 Task: Create a due date automation trigger when advanced on, 2 days after a card is due add fields with custom field "Resume" set to a date between 1 and 7 days ago at 11:00 AM.
Action: Mouse moved to (954, 473)
Screenshot: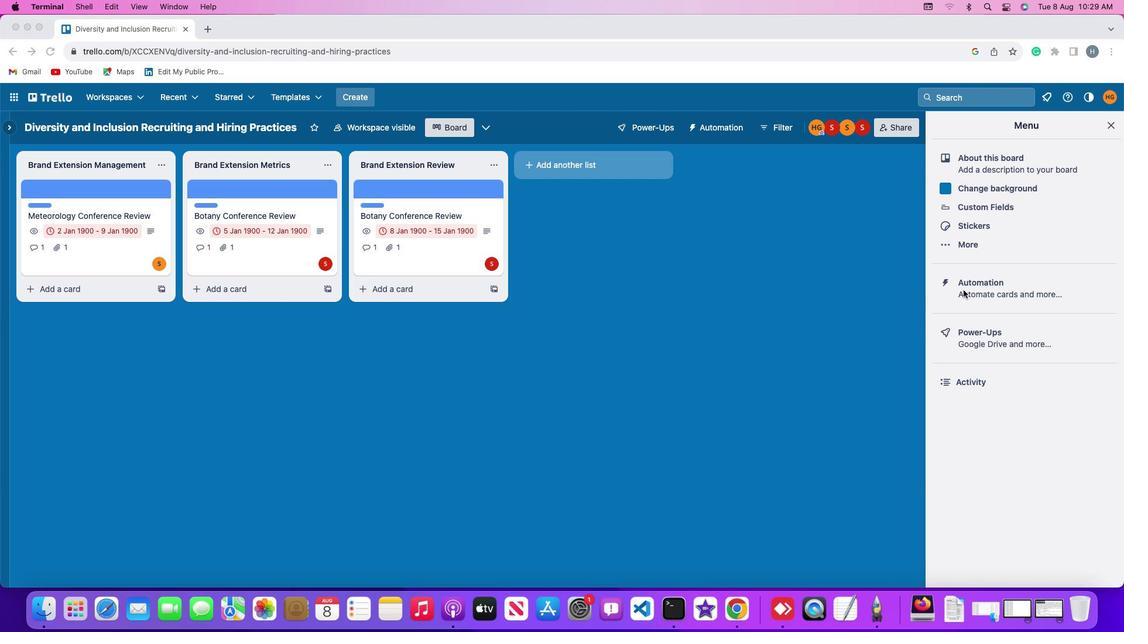 
Action: Mouse pressed left at (954, 473)
Screenshot: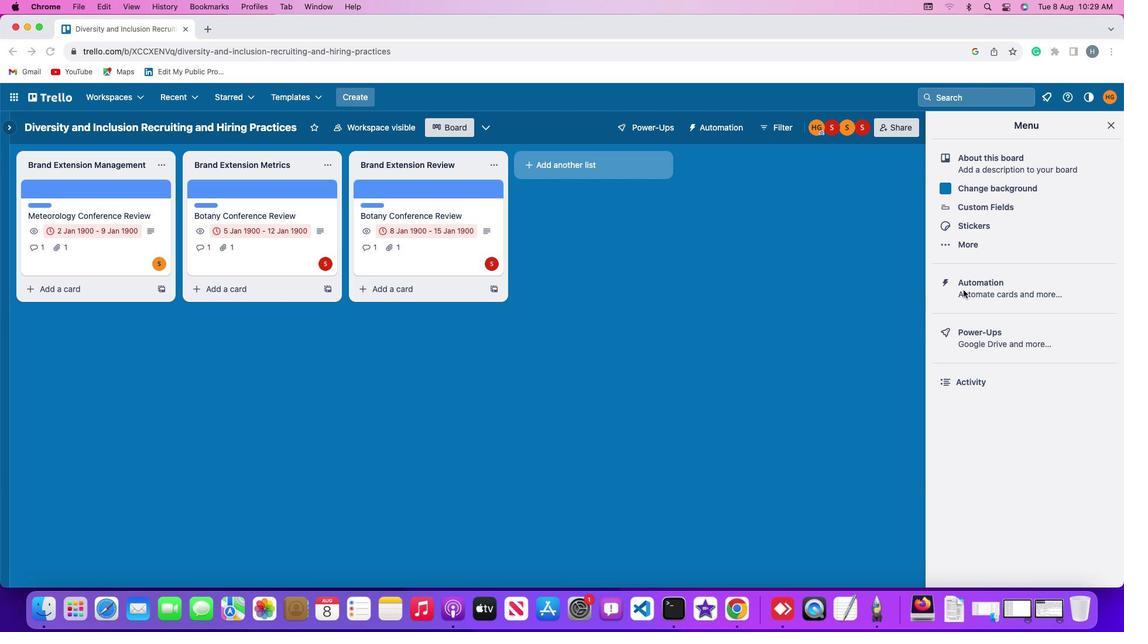 
Action: Mouse pressed left at (954, 473)
Screenshot: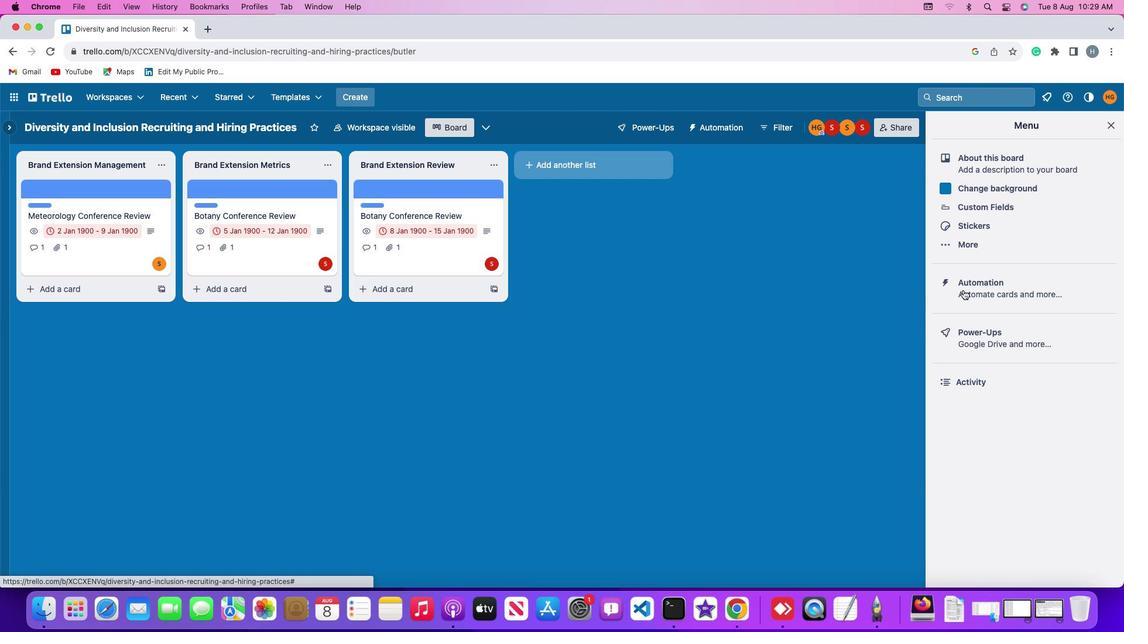 
Action: Mouse moved to (94, 472)
Screenshot: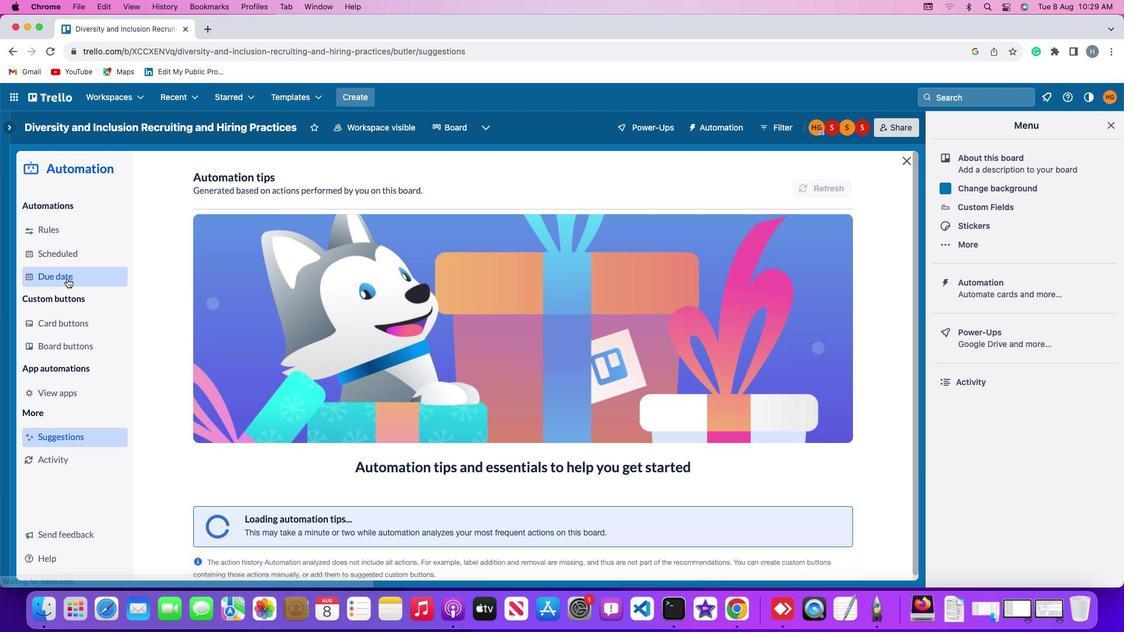 
Action: Mouse pressed left at (94, 472)
Screenshot: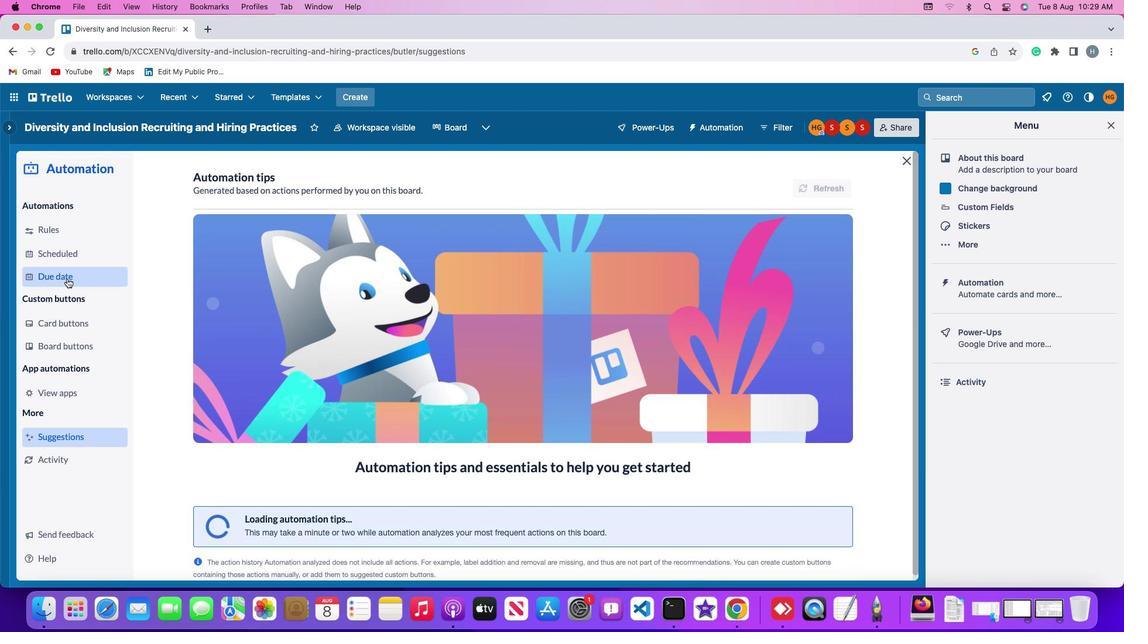 
Action: Mouse moved to (785, 464)
Screenshot: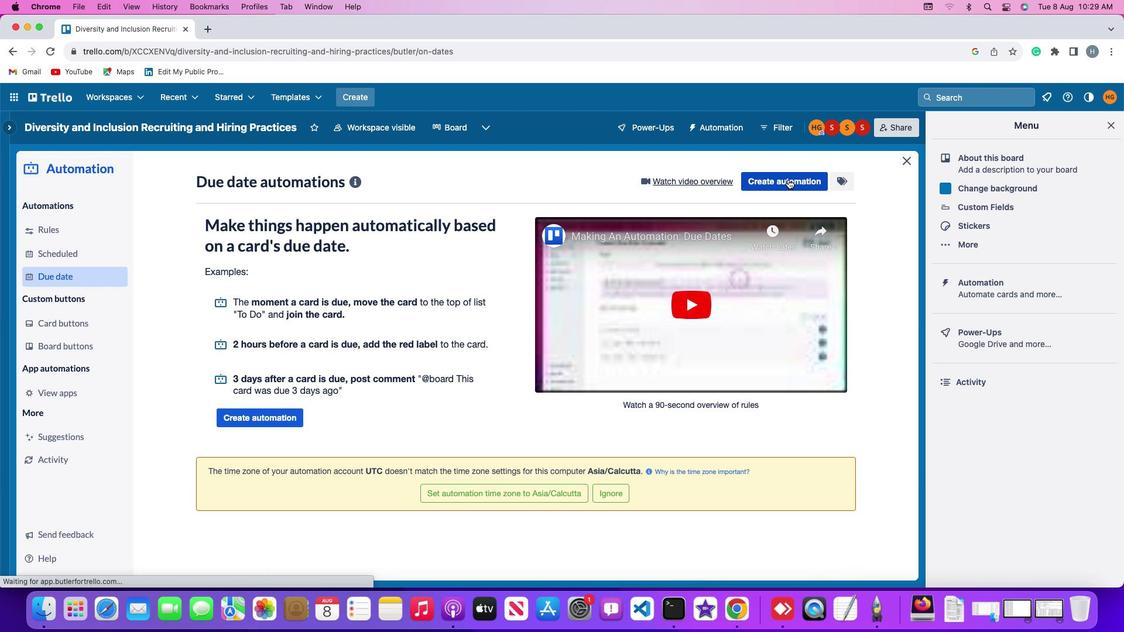 
Action: Mouse pressed left at (785, 464)
Screenshot: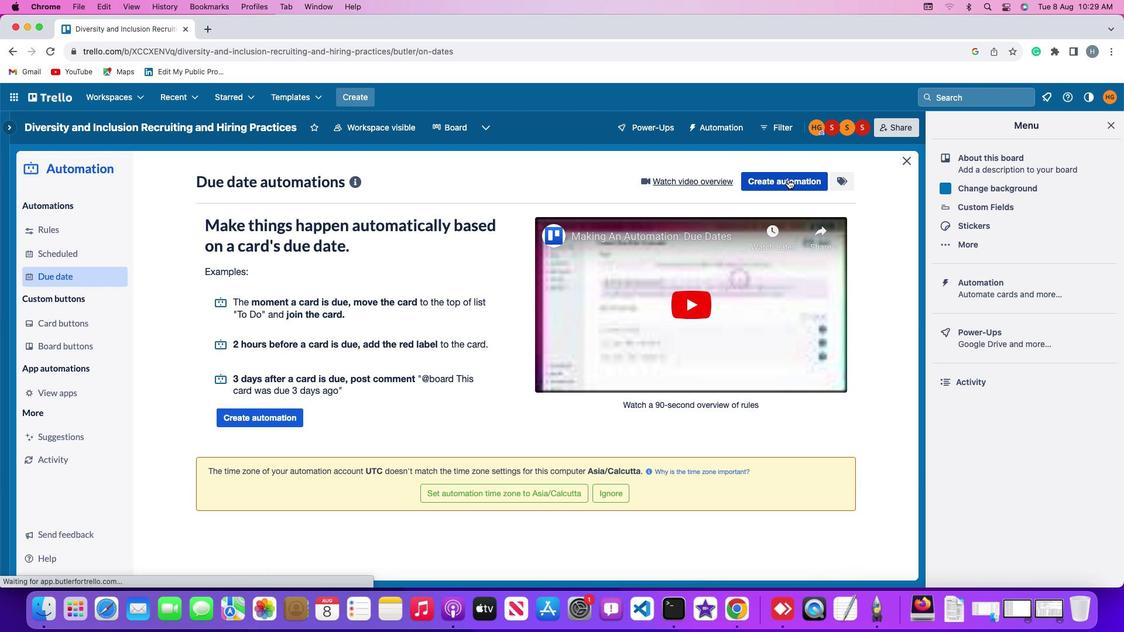 
Action: Mouse moved to (395, 473)
Screenshot: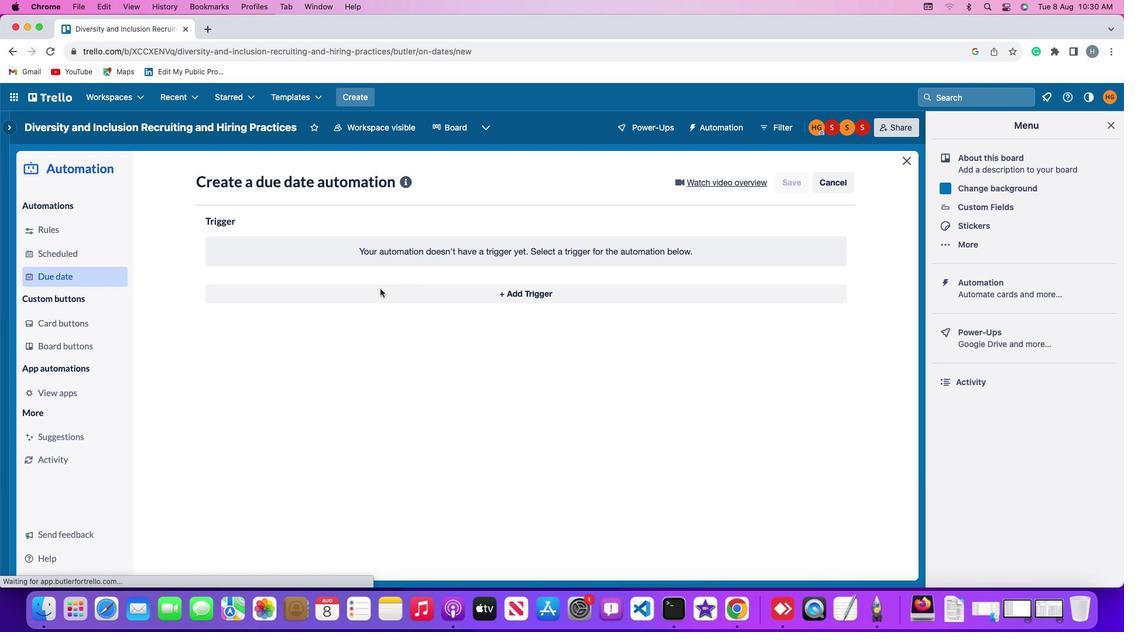 
Action: Mouse pressed left at (395, 473)
Screenshot: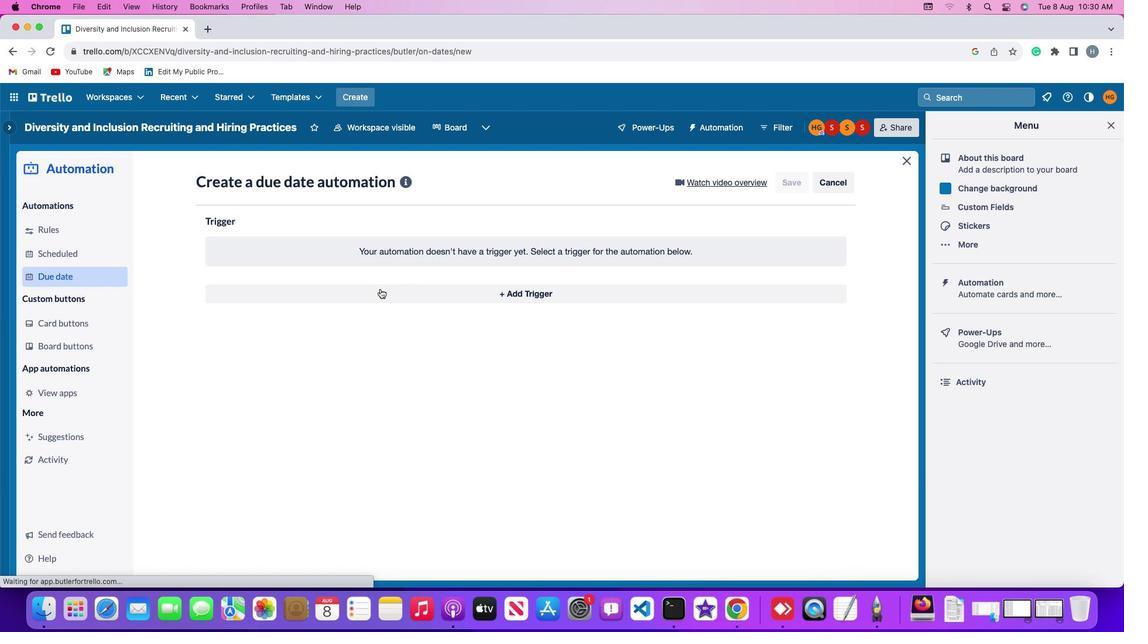 
Action: Mouse moved to (251, 487)
Screenshot: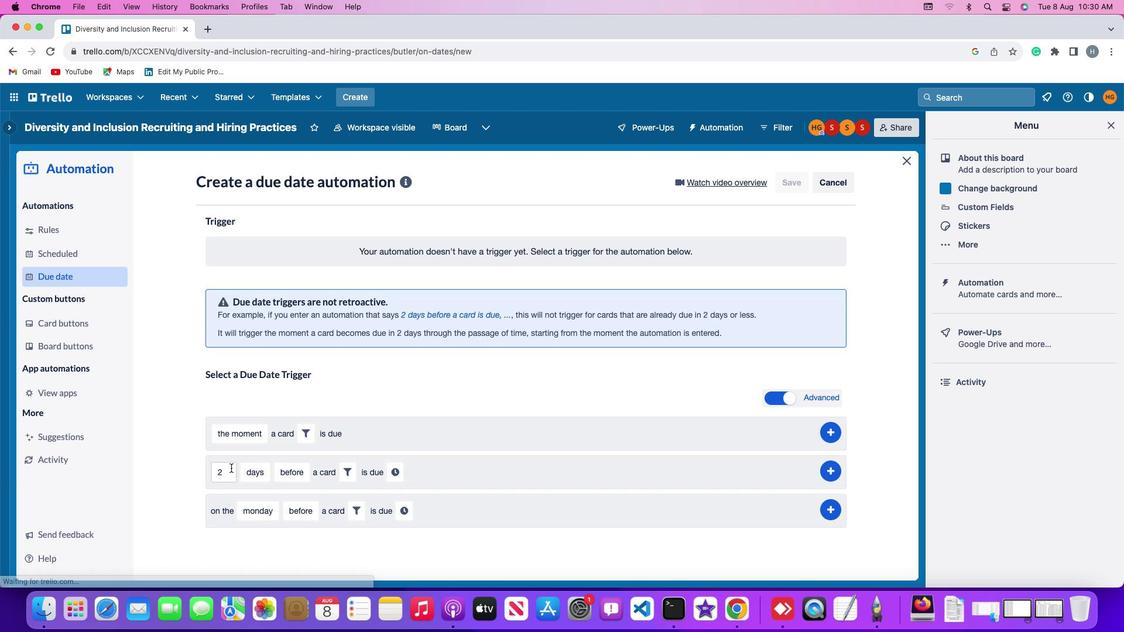 
Action: Mouse pressed left at (251, 487)
Screenshot: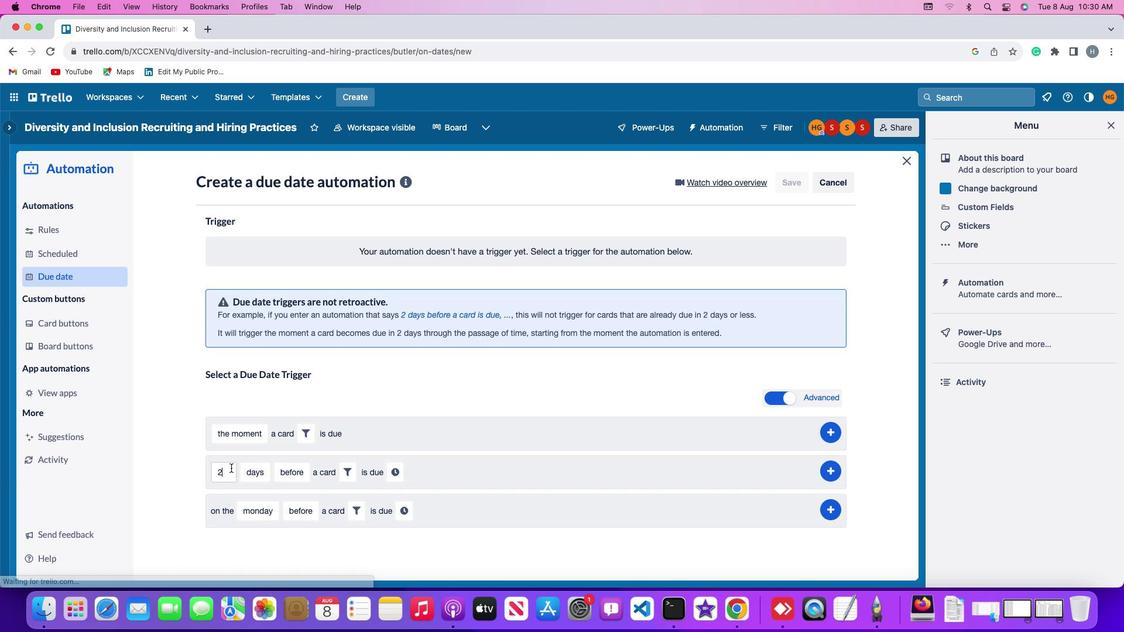 
Action: Mouse moved to (252, 487)
Screenshot: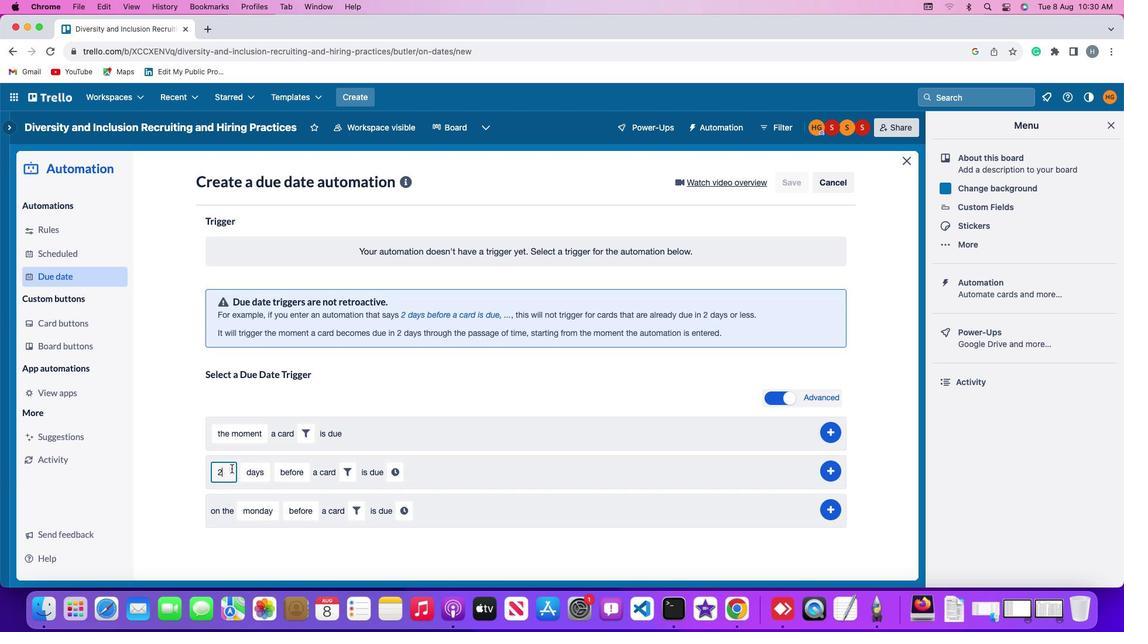 
Action: Key pressed Key.backspace
Screenshot: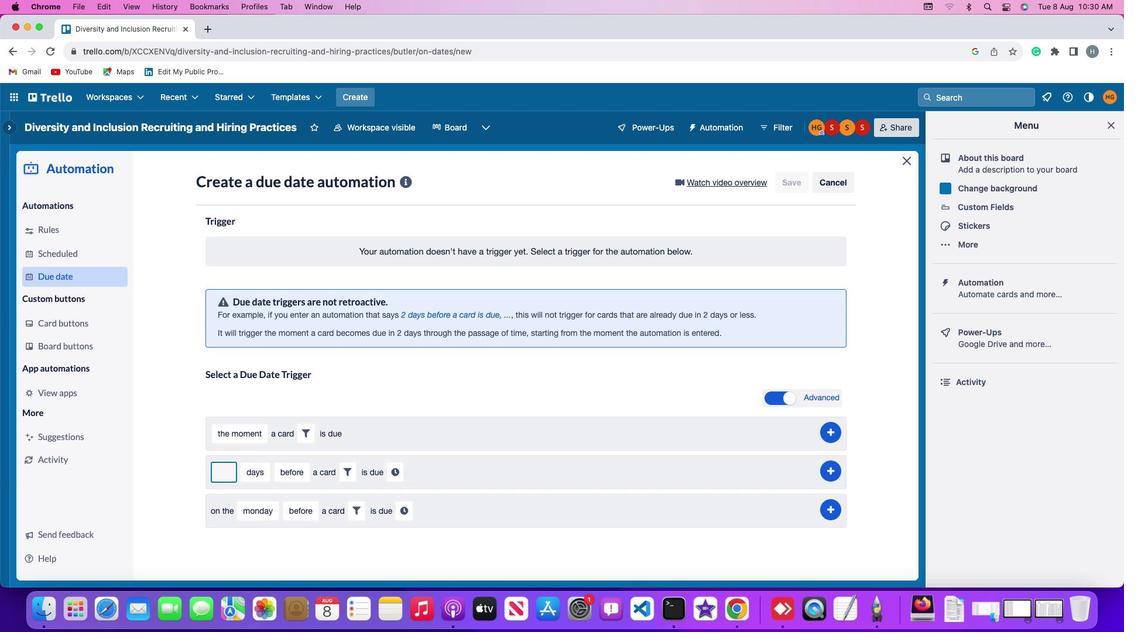 
Action: Mouse moved to (252, 487)
Screenshot: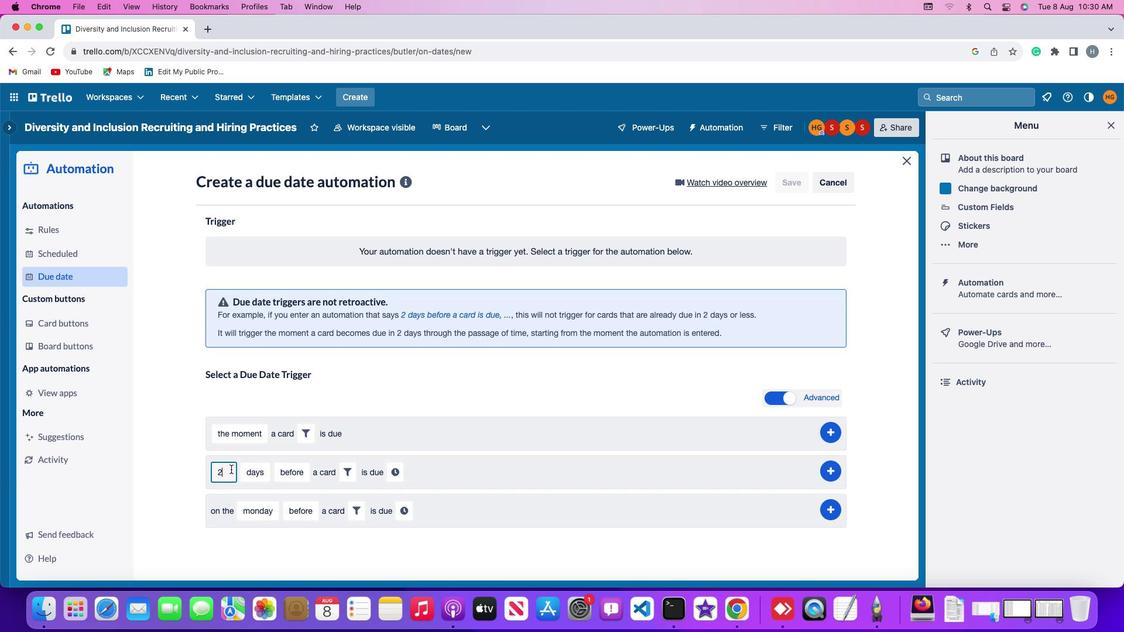 
Action: Key pressed '2'
Screenshot: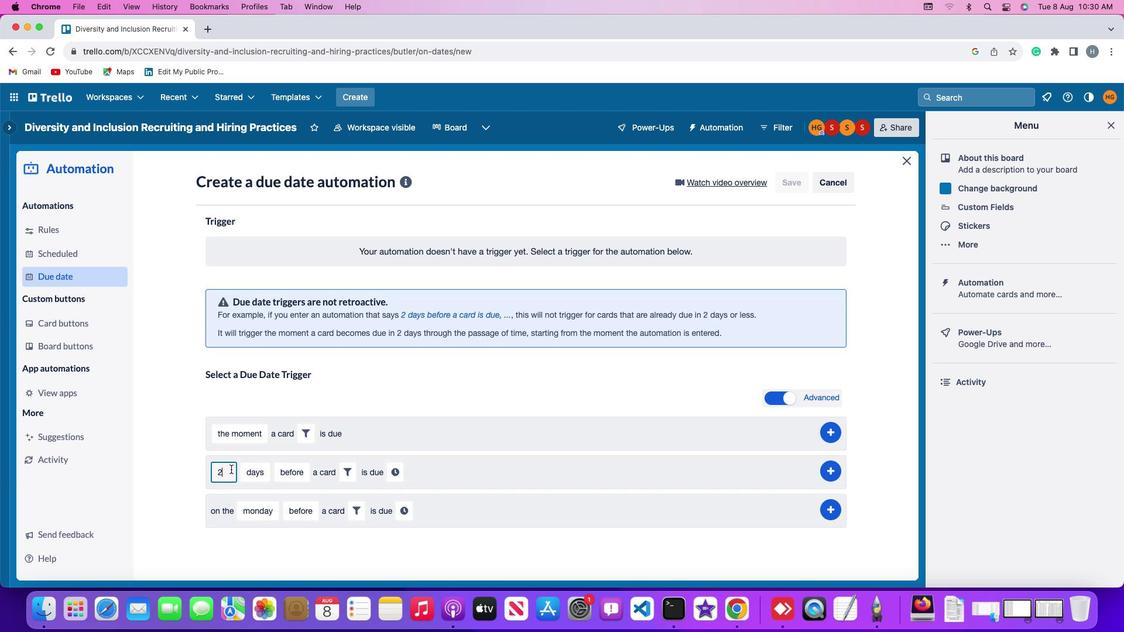 
Action: Mouse moved to (284, 487)
Screenshot: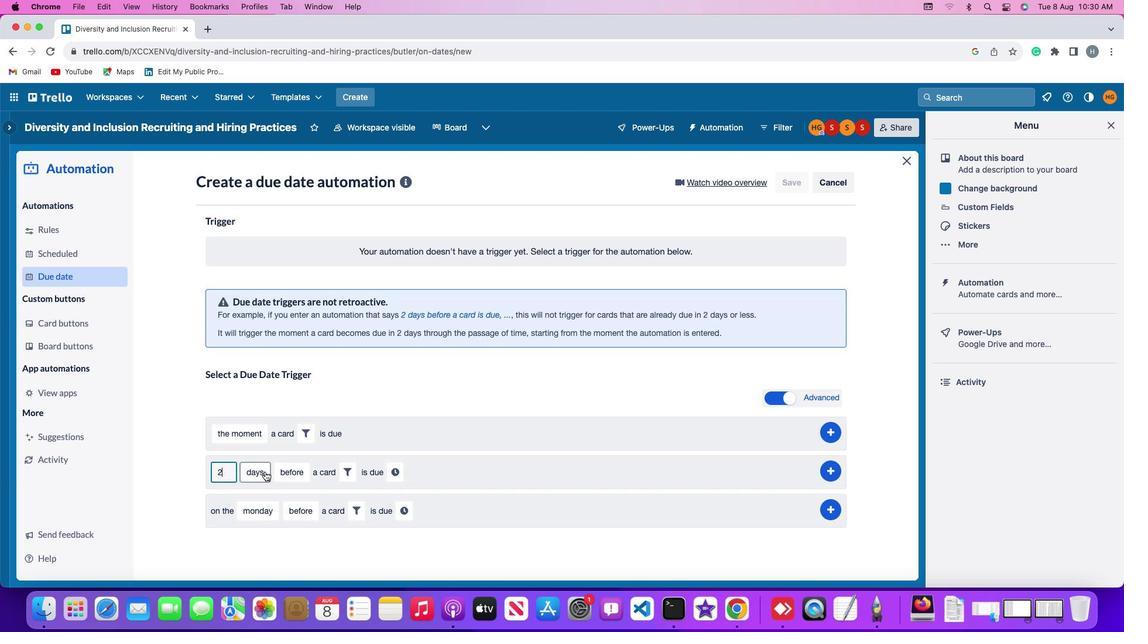 
Action: Mouse pressed left at (284, 487)
Screenshot: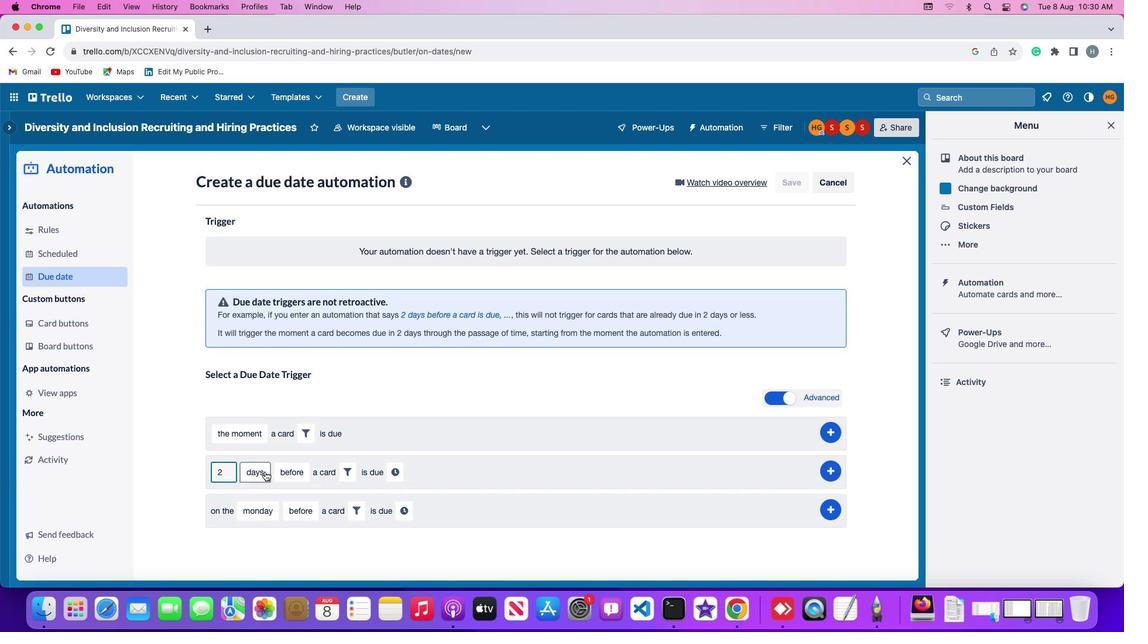 
Action: Mouse moved to (281, 489)
Screenshot: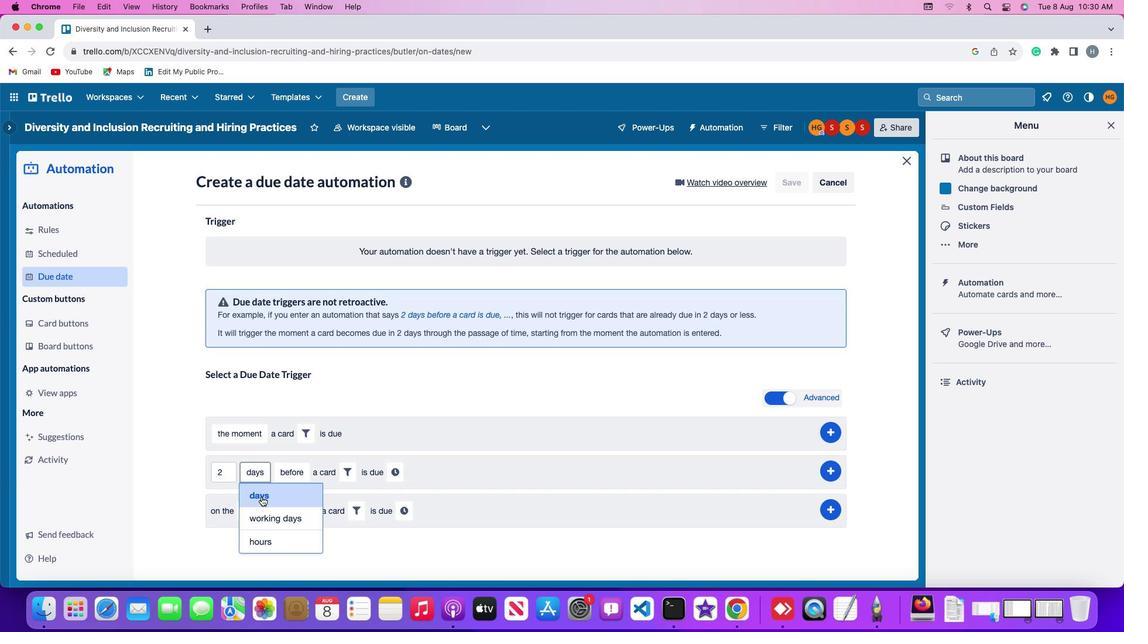 
Action: Mouse pressed left at (281, 489)
Screenshot: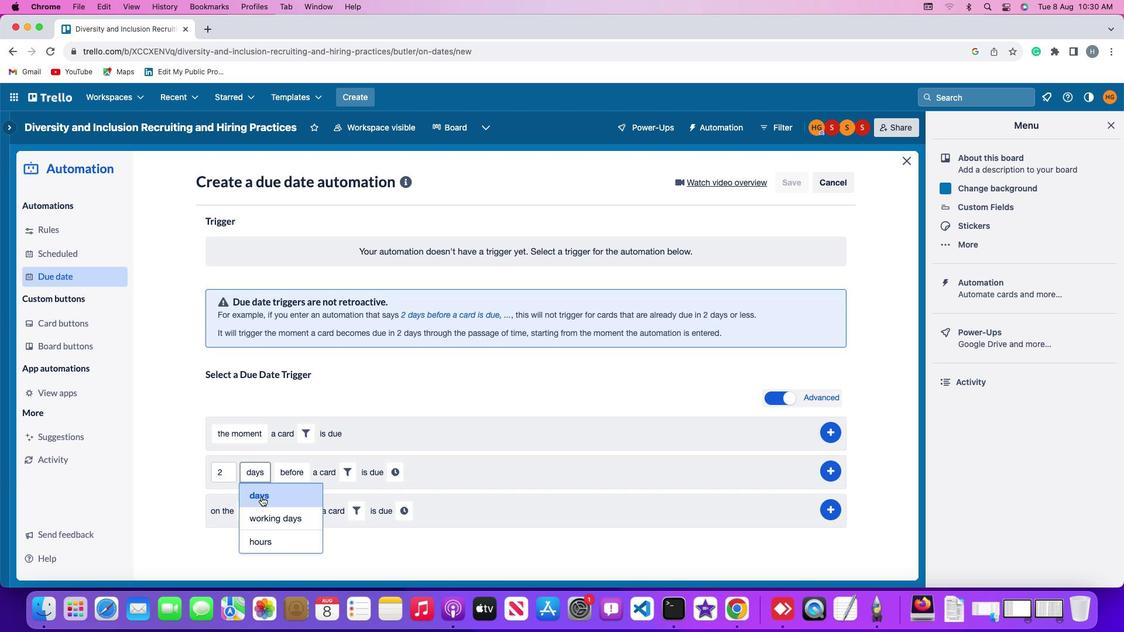 
Action: Mouse moved to (306, 488)
Screenshot: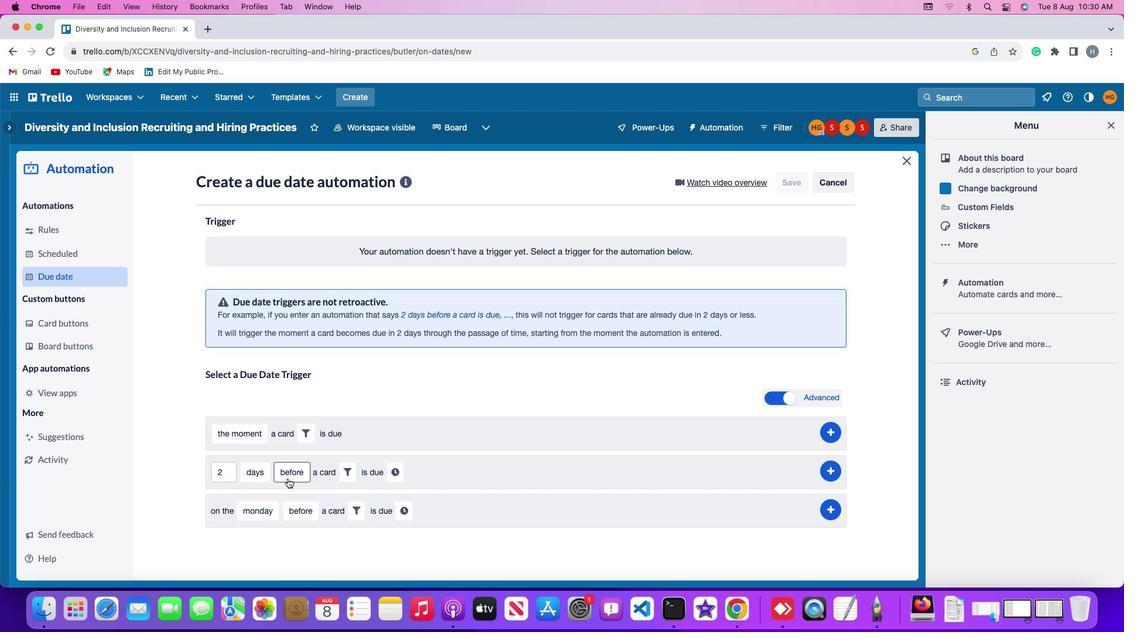 
Action: Mouse pressed left at (306, 488)
Screenshot: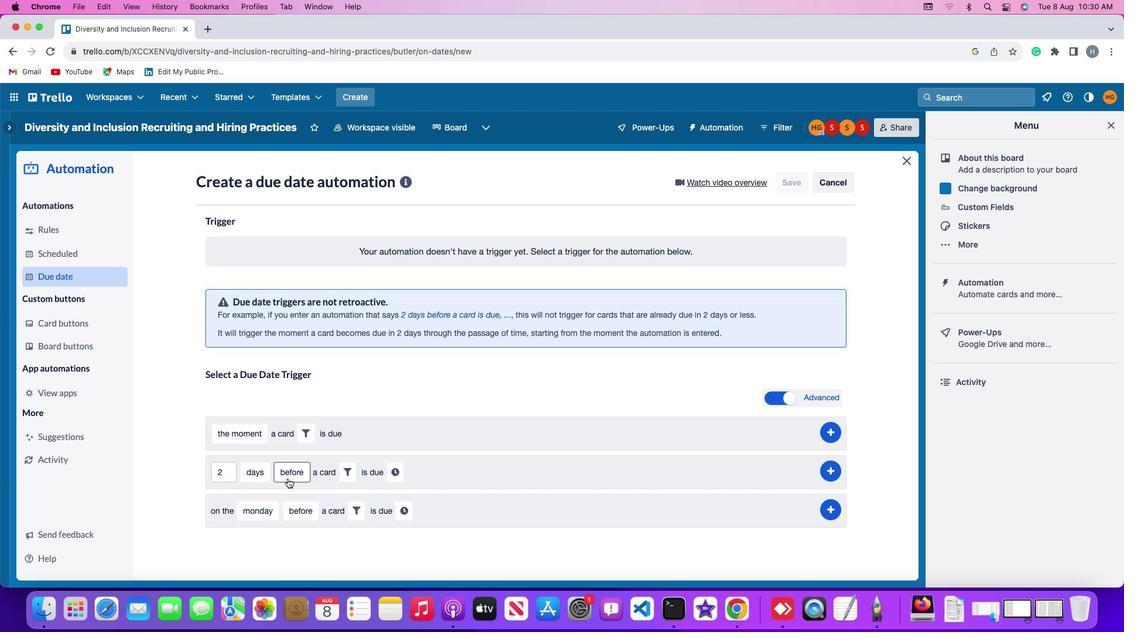 
Action: Mouse moved to (313, 491)
Screenshot: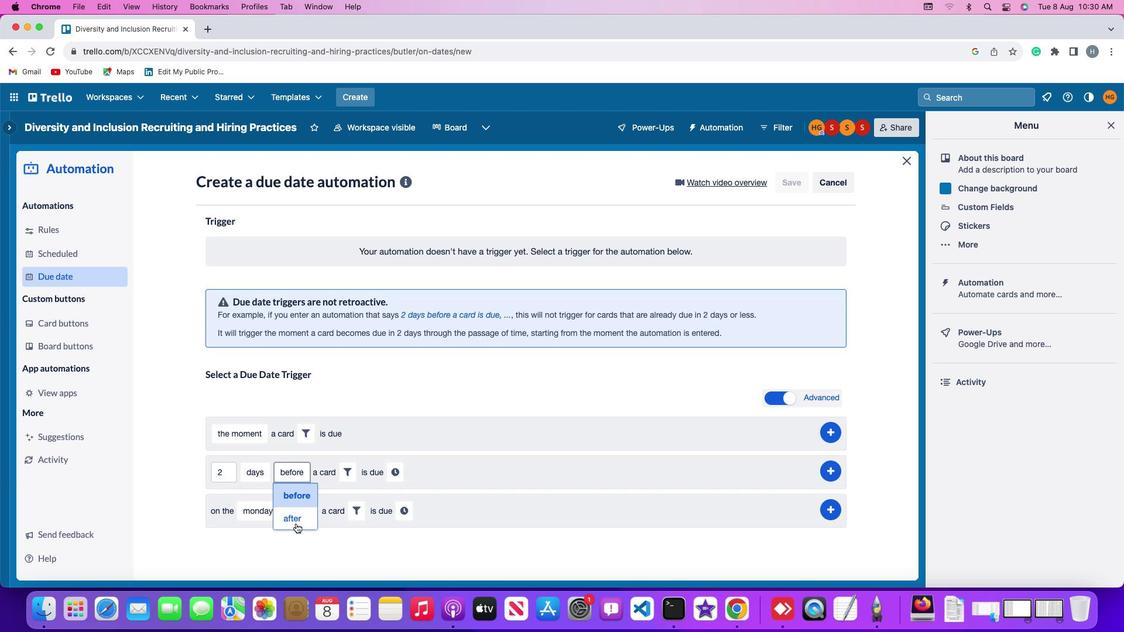
Action: Mouse pressed left at (313, 491)
Screenshot: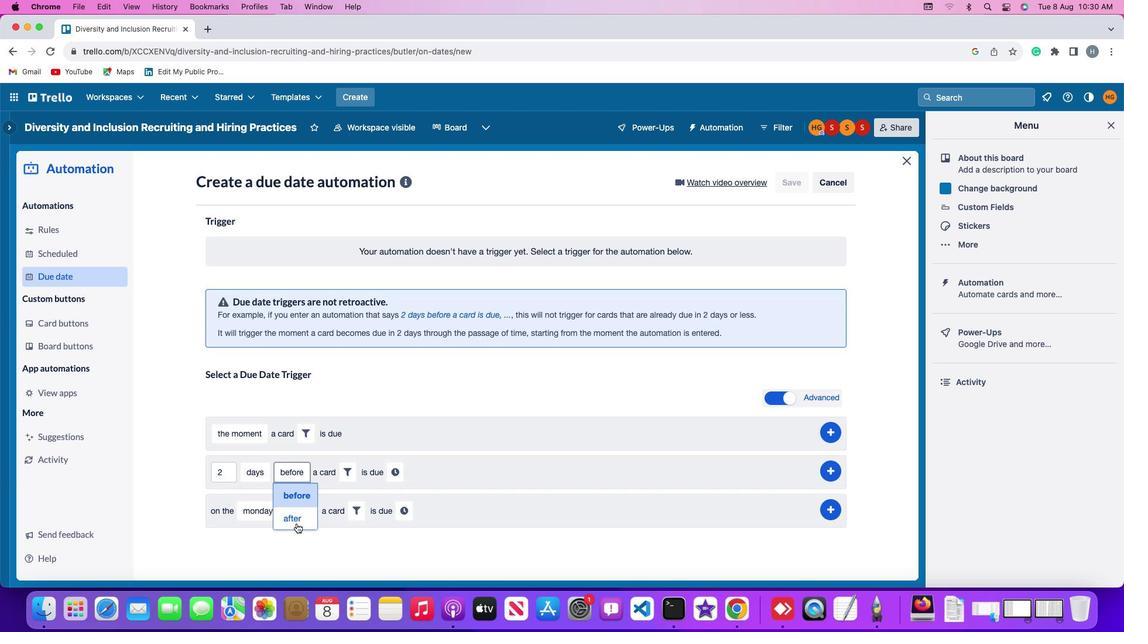 
Action: Mouse moved to (356, 487)
Screenshot: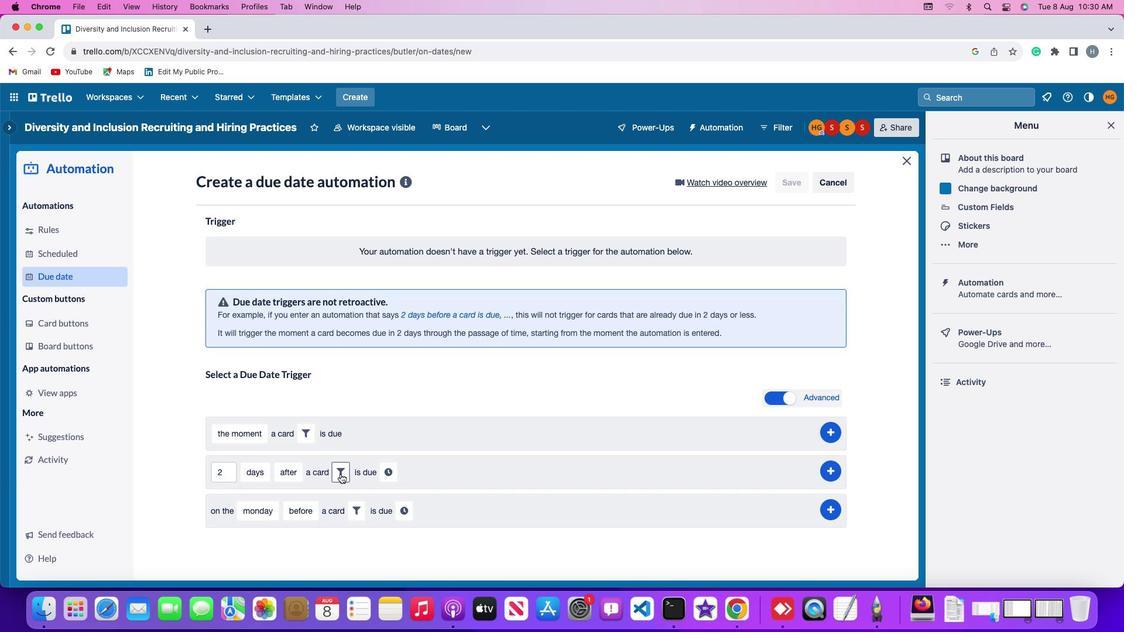 
Action: Mouse pressed left at (356, 487)
Screenshot: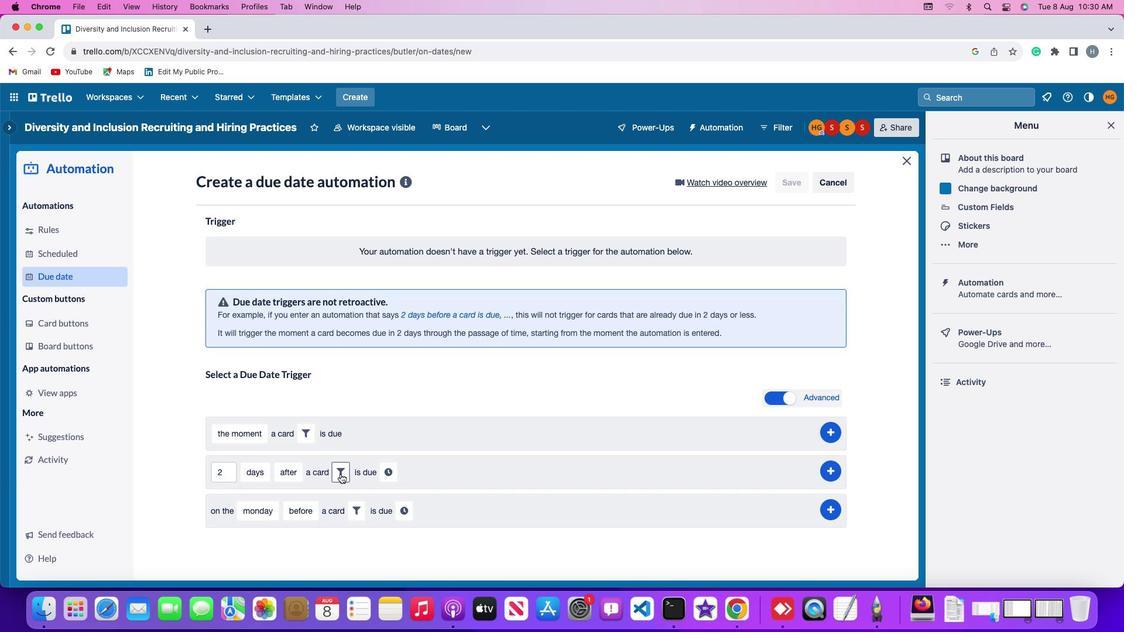 
Action: Mouse moved to (536, 490)
Screenshot: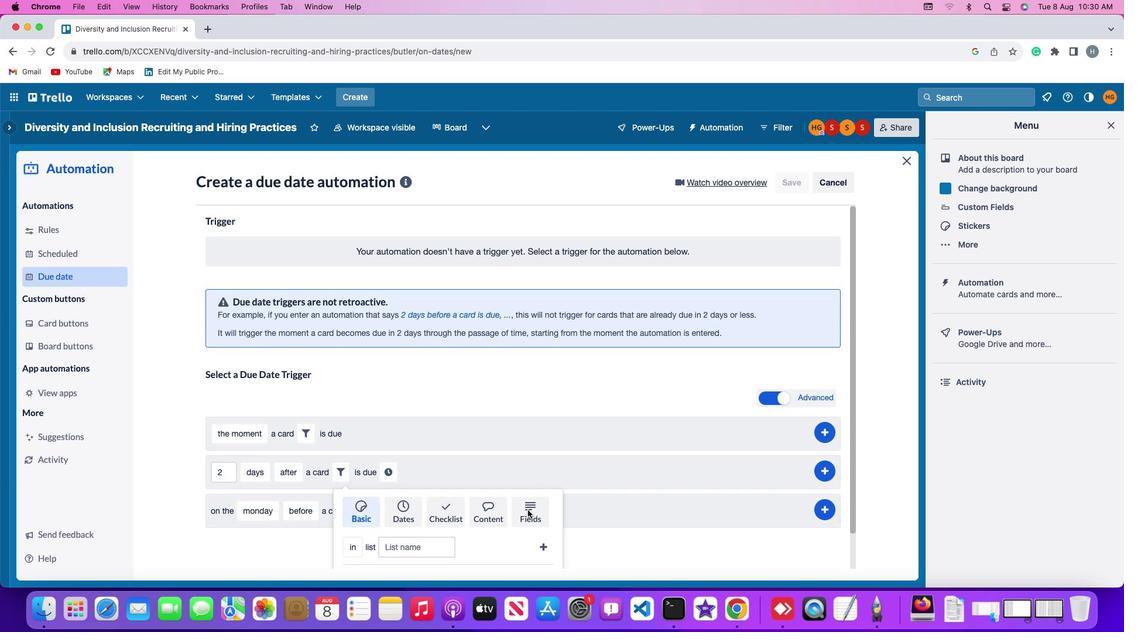 
Action: Mouse pressed left at (536, 490)
Screenshot: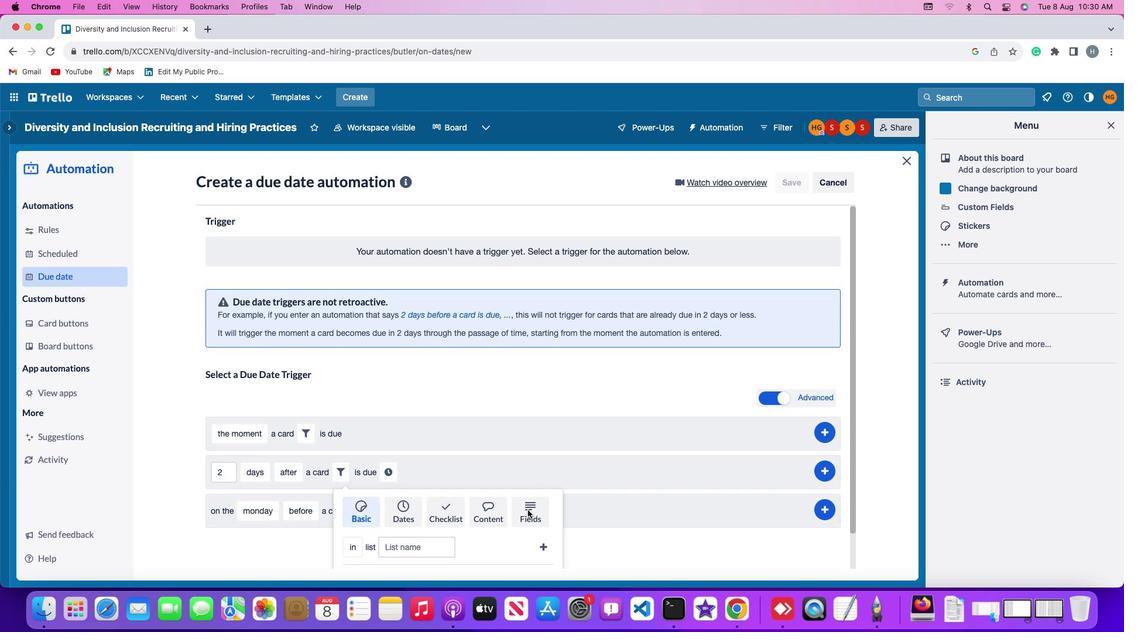 
Action: Mouse moved to (313, 492)
Screenshot: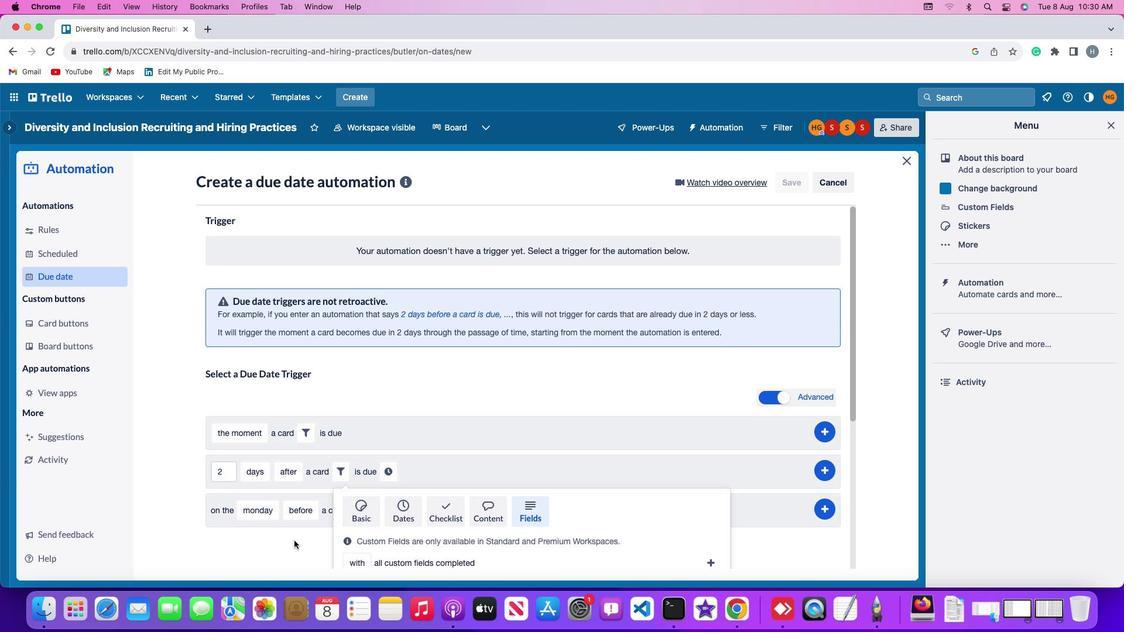 
Action: Mouse scrolled (313, 492) with delta (31, 450)
Screenshot: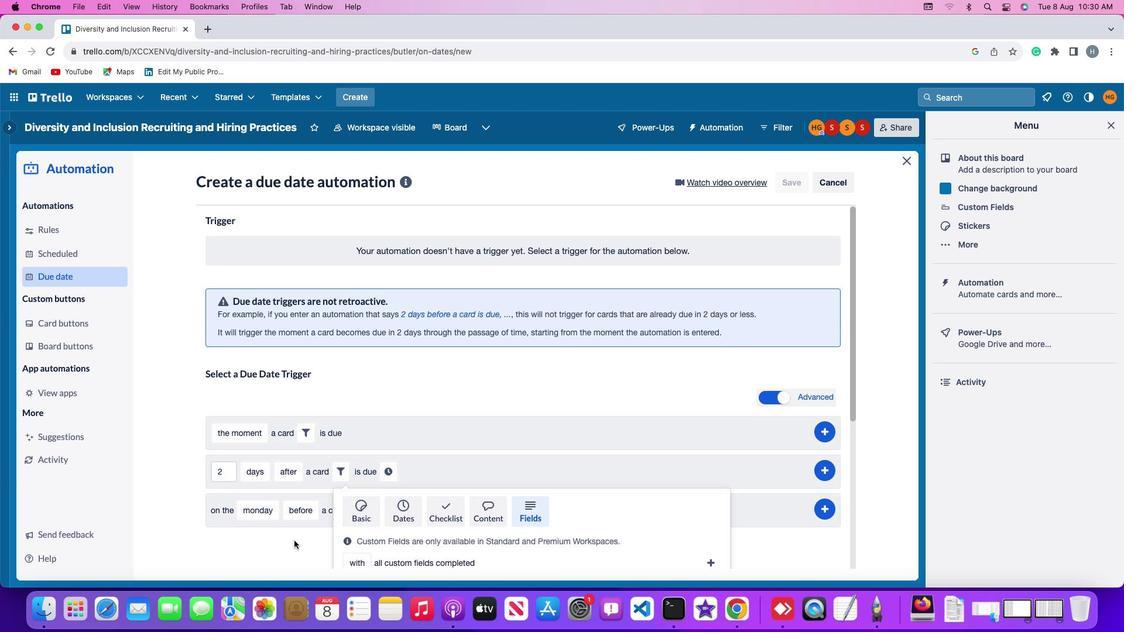 
Action: Mouse moved to (313, 492)
Screenshot: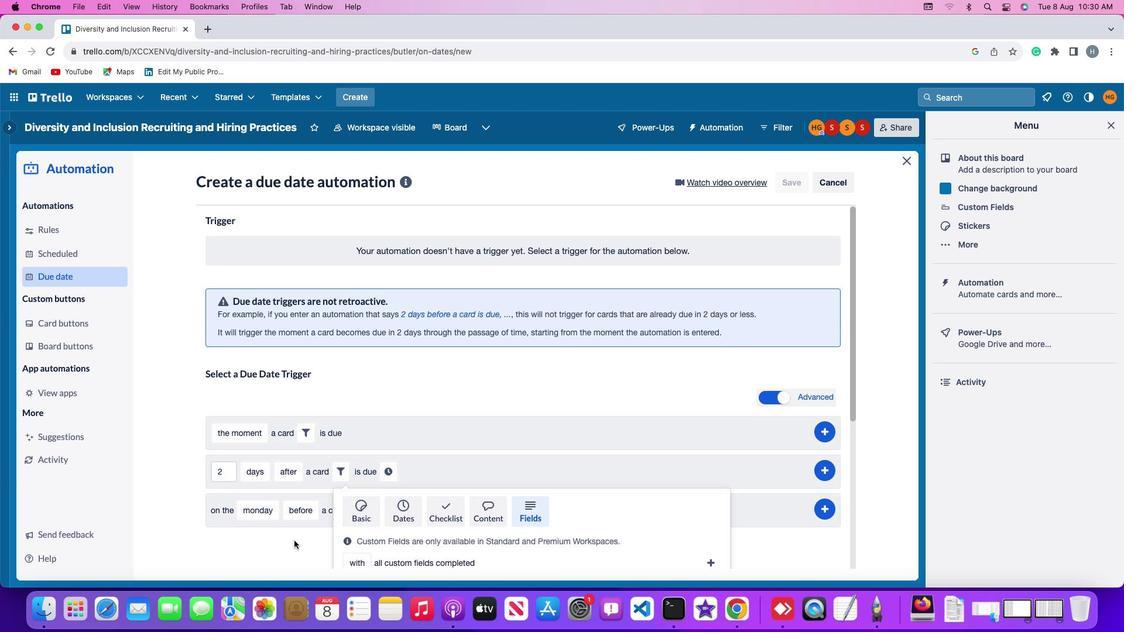 
Action: Mouse scrolled (313, 492) with delta (31, 450)
Screenshot: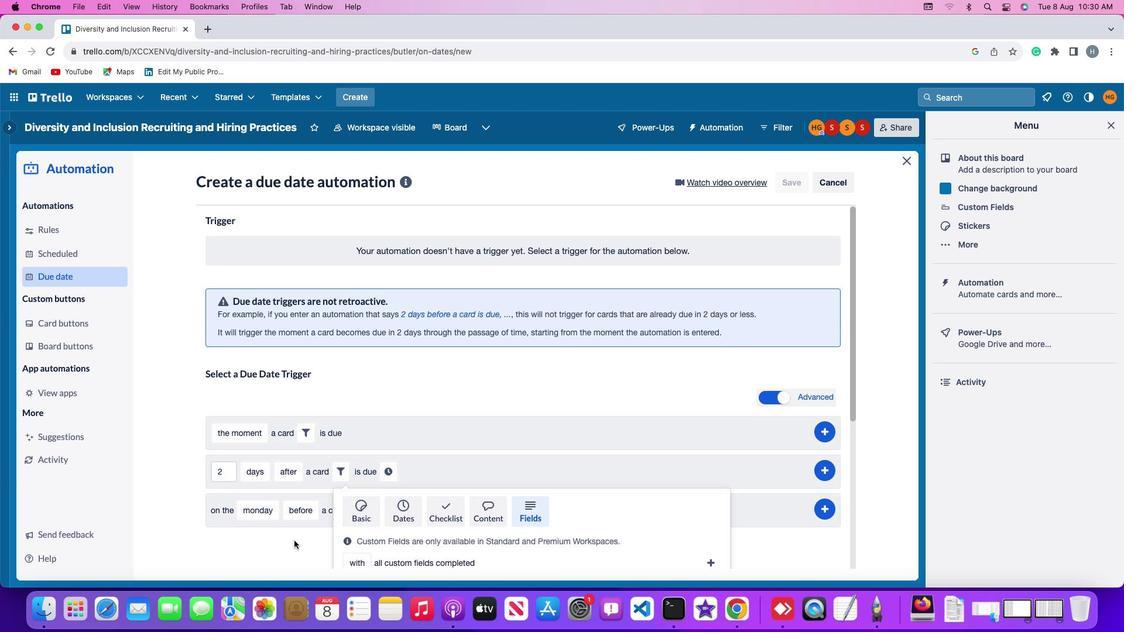 
Action: Mouse moved to (313, 492)
Screenshot: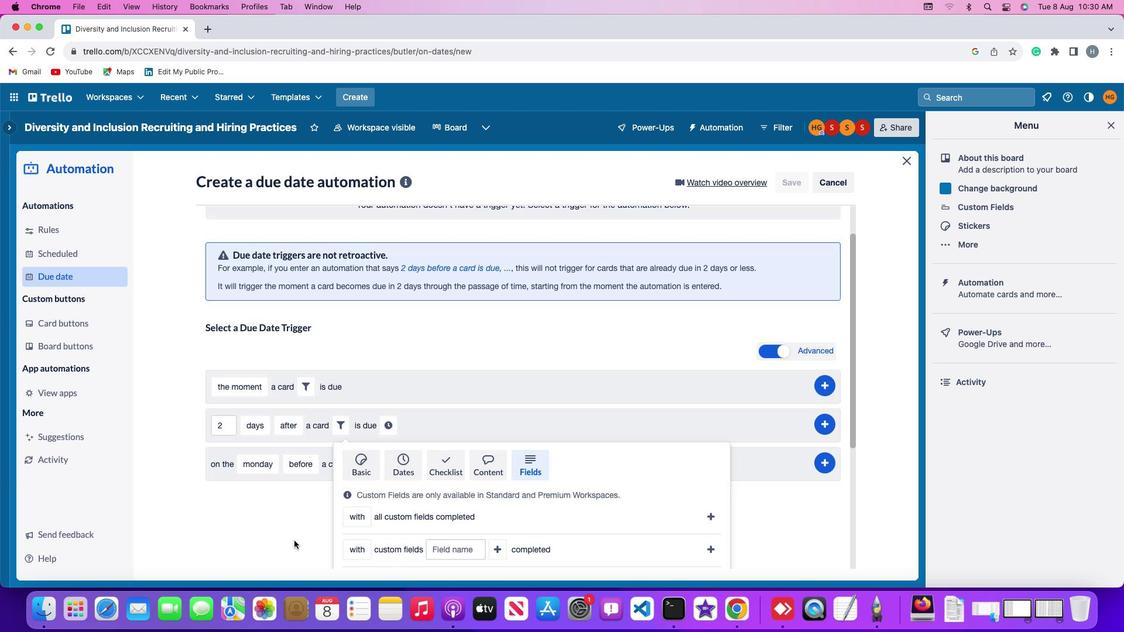 
Action: Mouse scrolled (313, 492) with delta (31, 449)
Screenshot: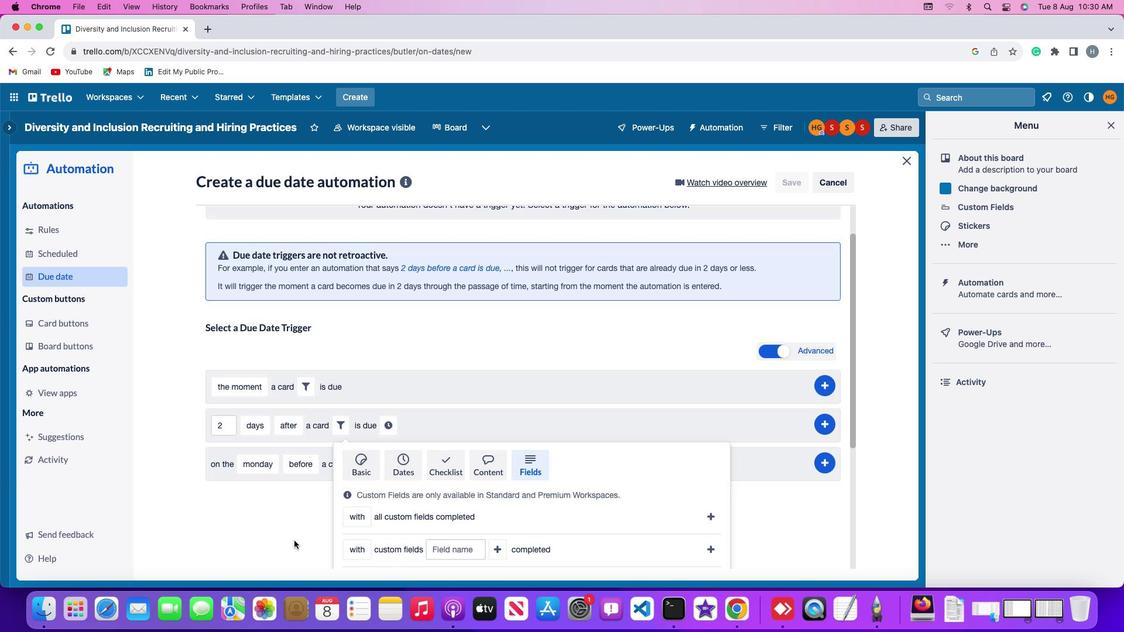 
Action: Mouse scrolled (313, 492) with delta (31, 449)
Screenshot: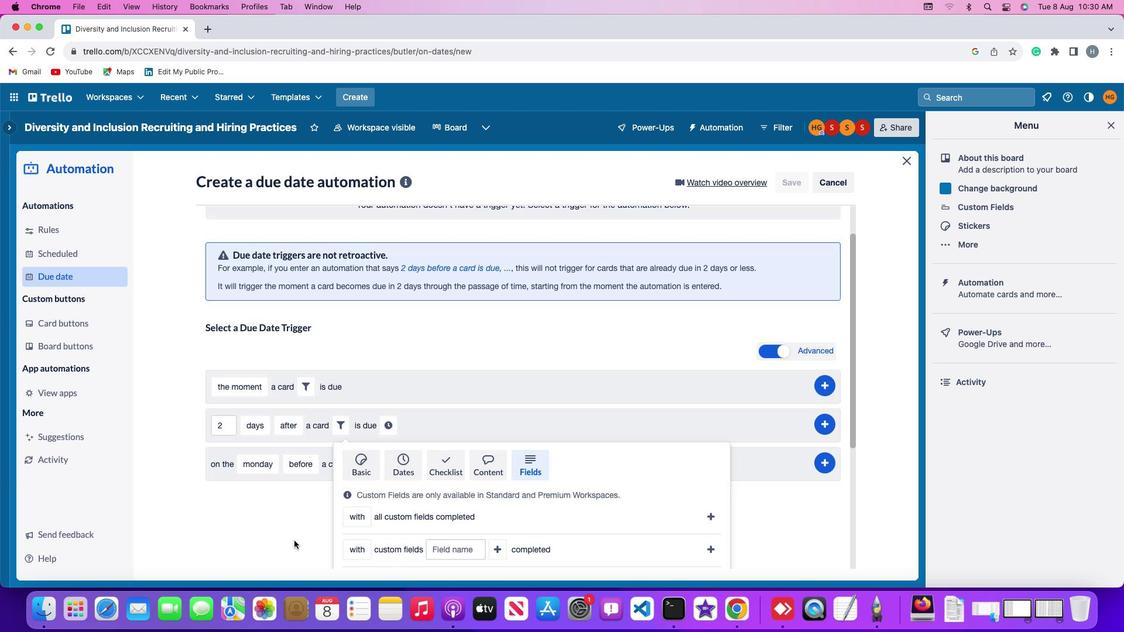 
Action: Mouse scrolled (313, 492) with delta (31, 449)
Screenshot: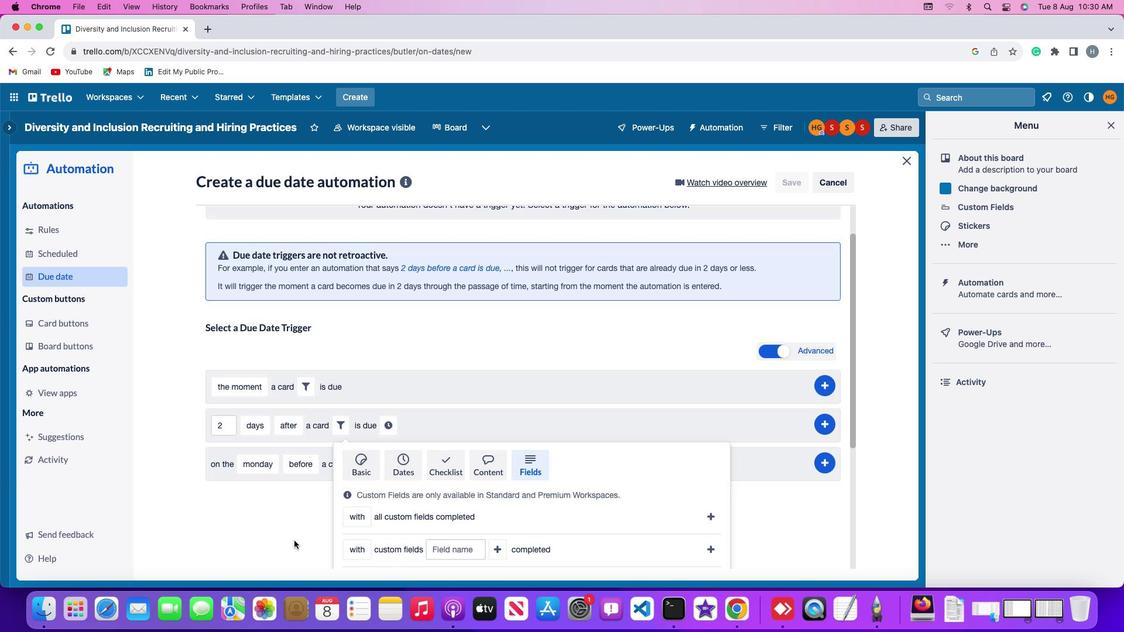 
Action: Mouse scrolled (313, 492) with delta (31, 449)
Screenshot: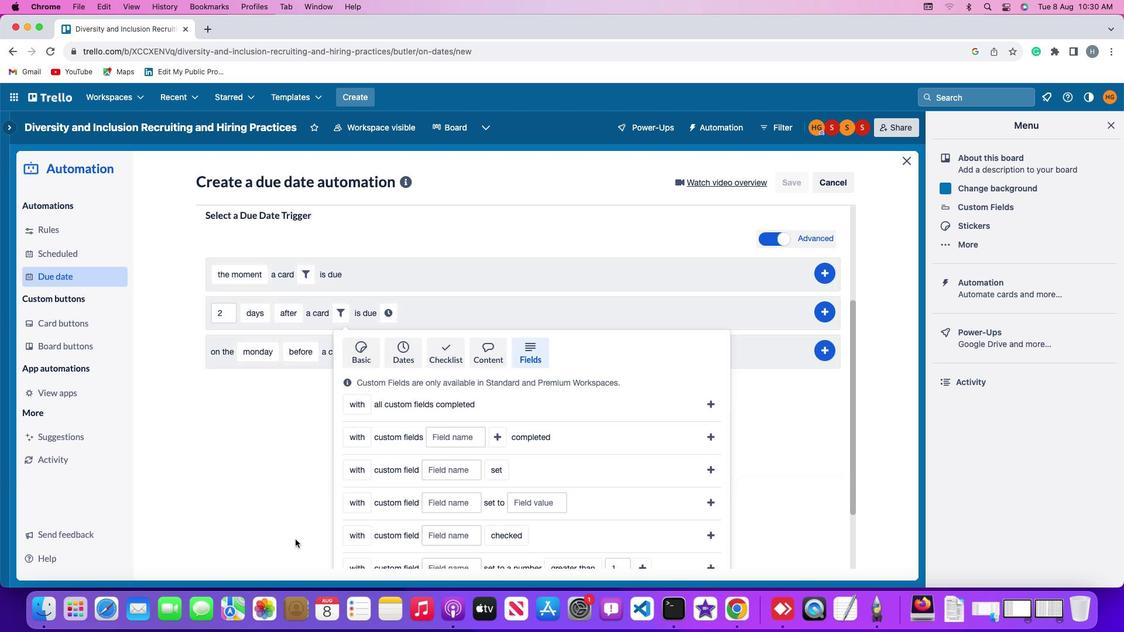 
Action: Mouse scrolled (313, 492) with delta (31, 449)
Screenshot: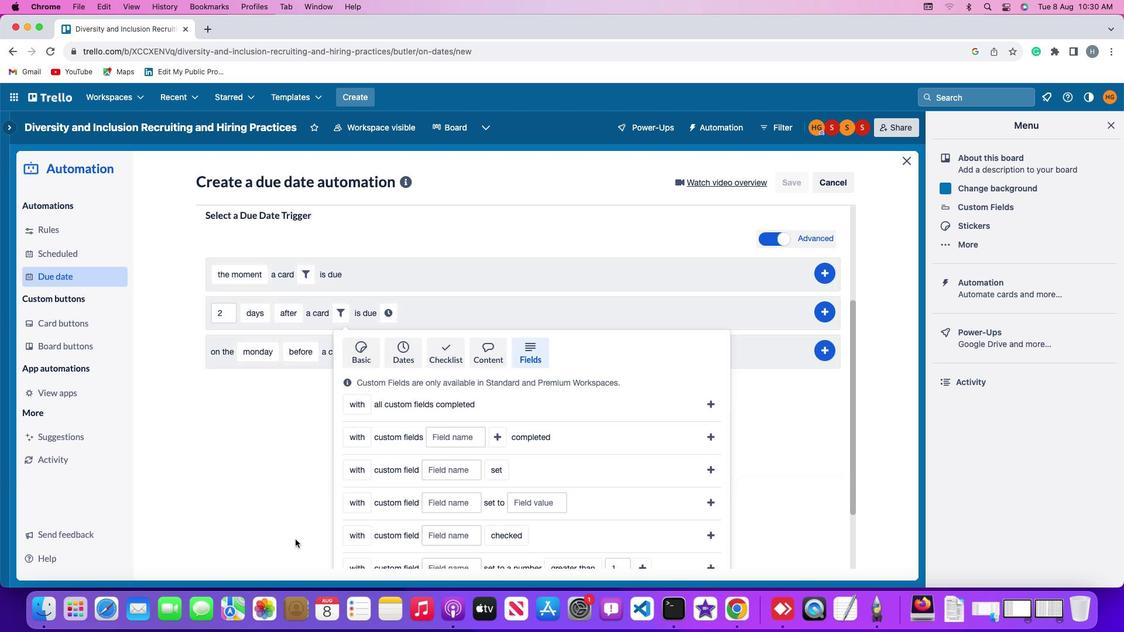 
Action: Mouse moved to (364, 493)
Screenshot: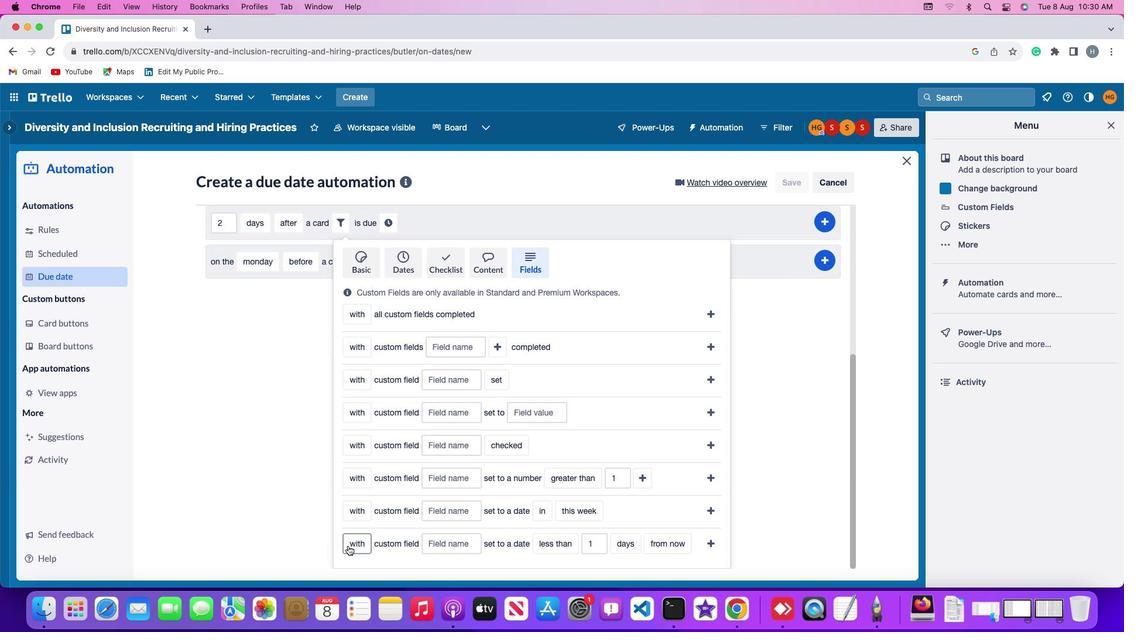 
Action: Mouse pressed left at (364, 493)
Screenshot: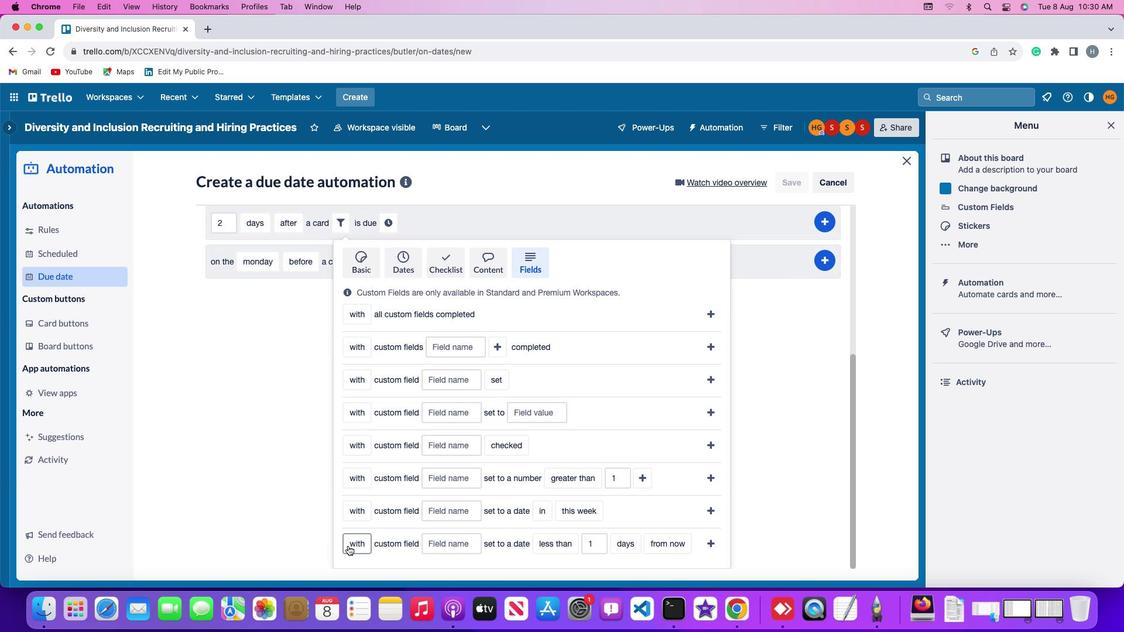 
Action: Mouse moved to (376, 490)
Screenshot: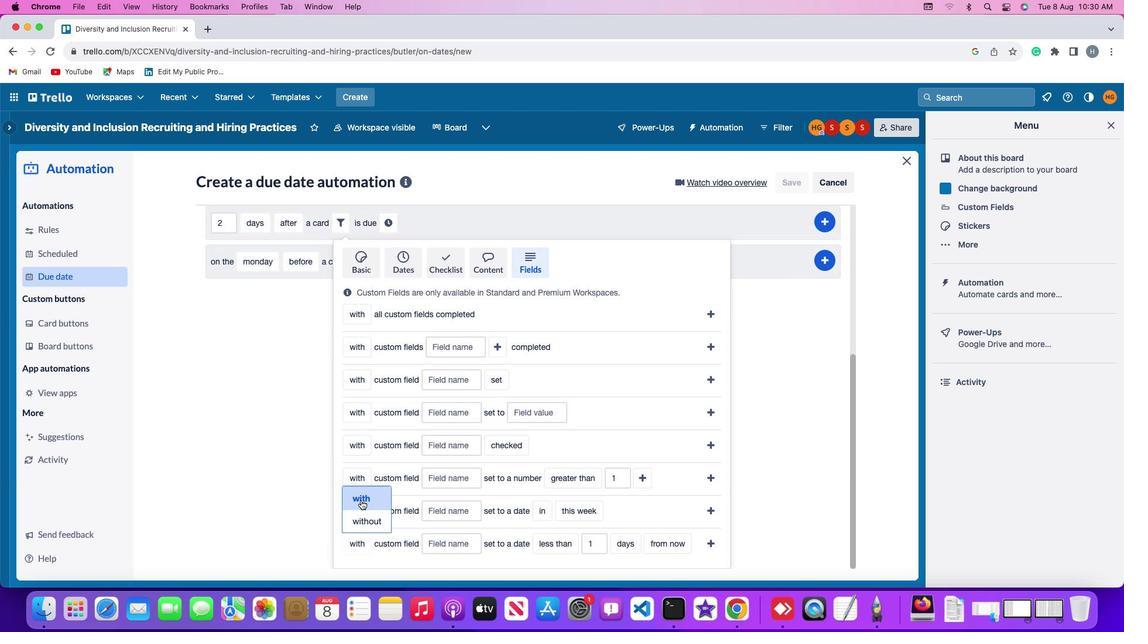 
Action: Mouse pressed left at (376, 490)
Screenshot: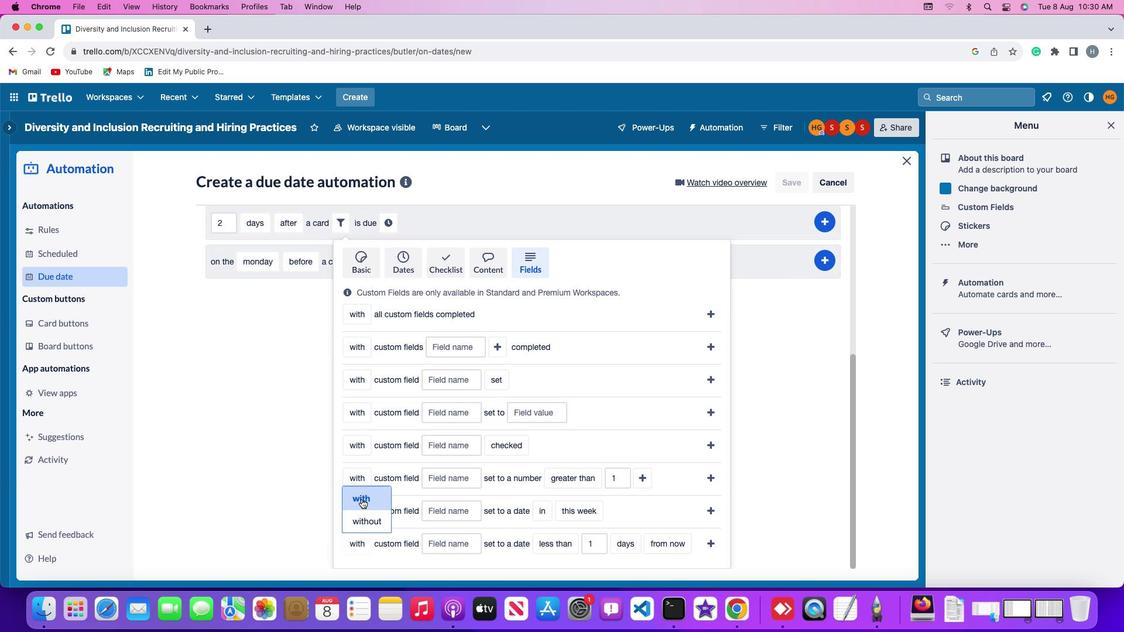 
Action: Mouse moved to (449, 492)
Screenshot: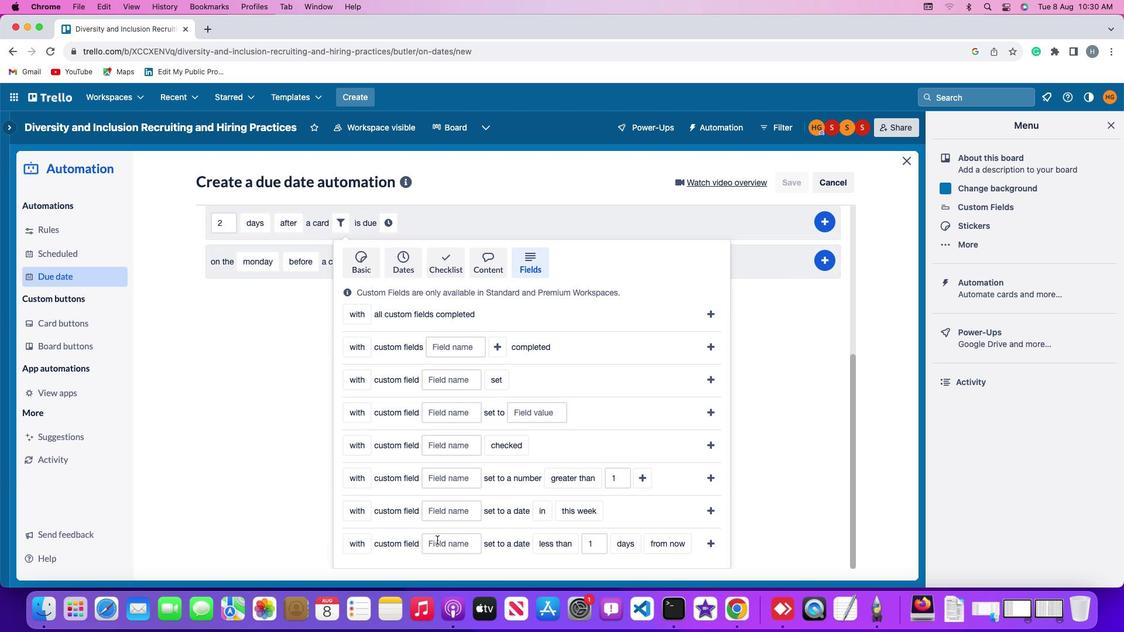 
Action: Mouse pressed left at (449, 492)
Screenshot: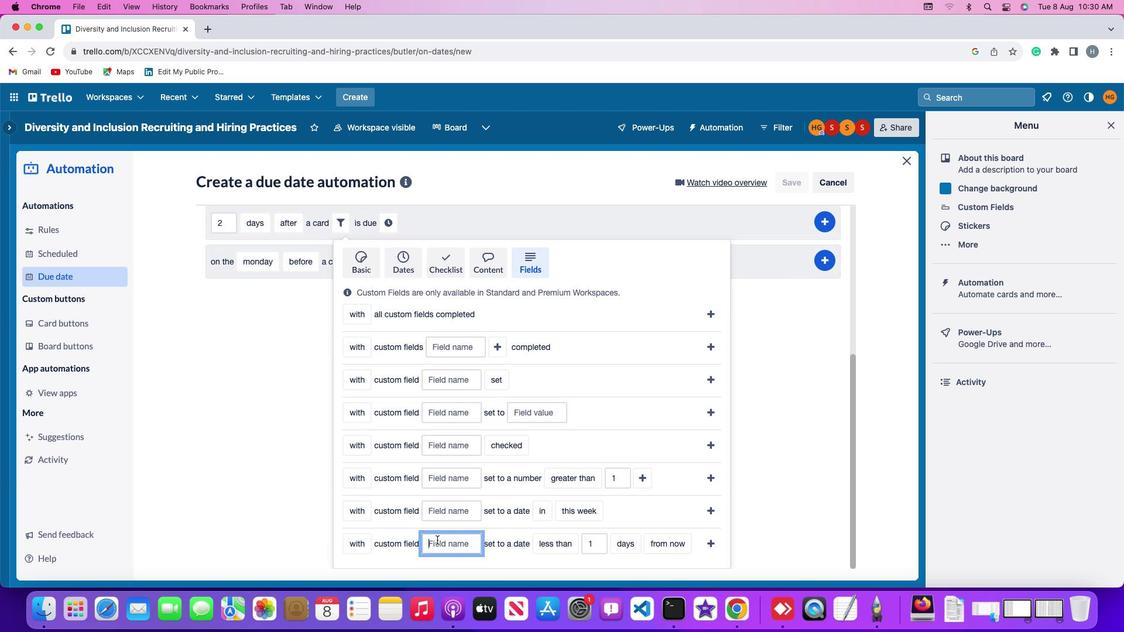 
Action: Mouse moved to (449, 492)
Screenshot: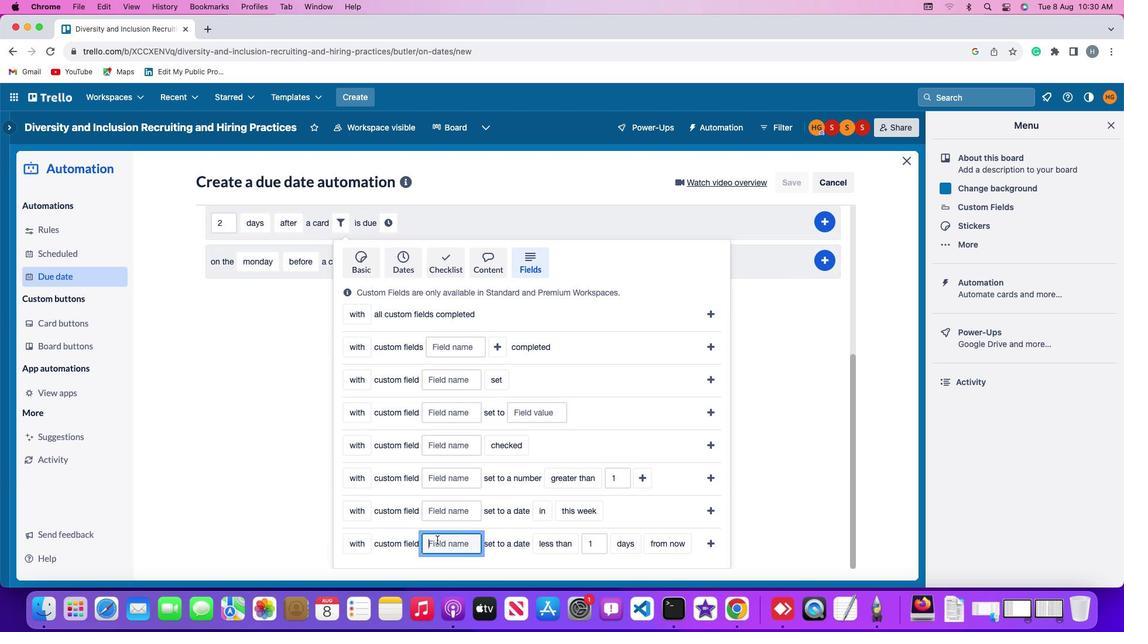 
Action: Key pressed Key.shift'R''e''s''u''m''e'
Screenshot: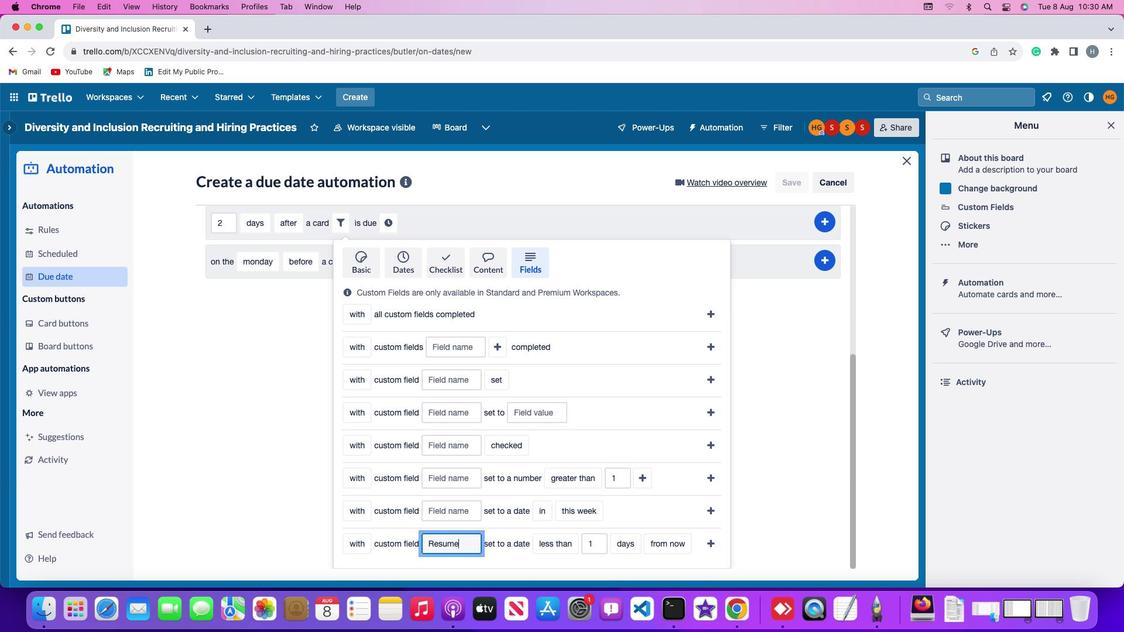 
Action: Mouse moved to (566, 493)
Screenshot: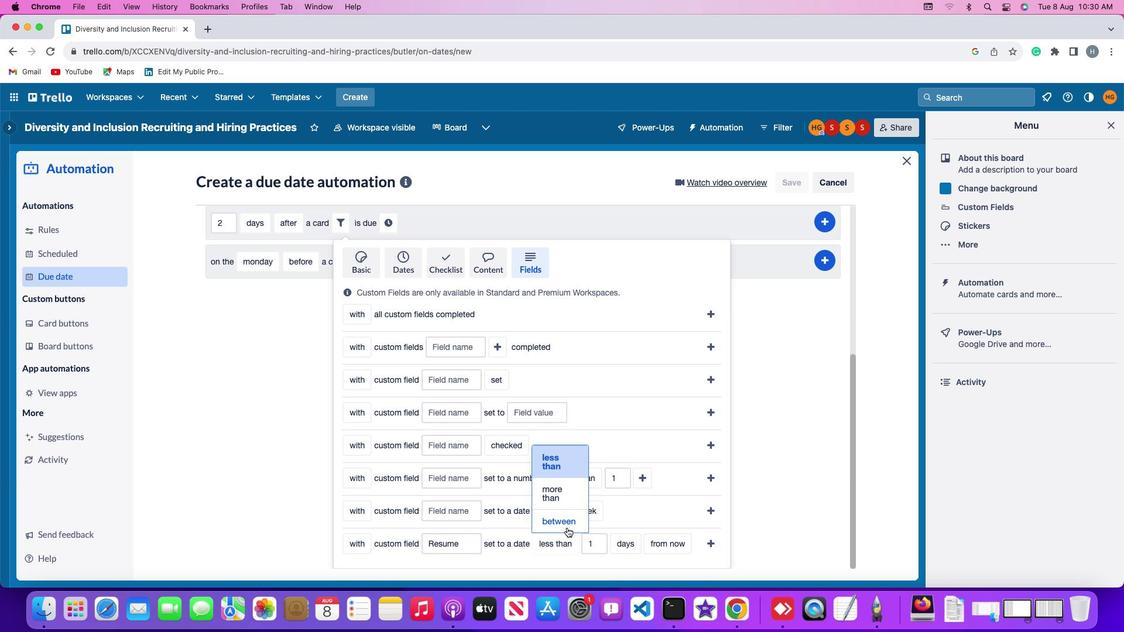 
Action: Mouse pressed left at (566, 493)
Screenshot: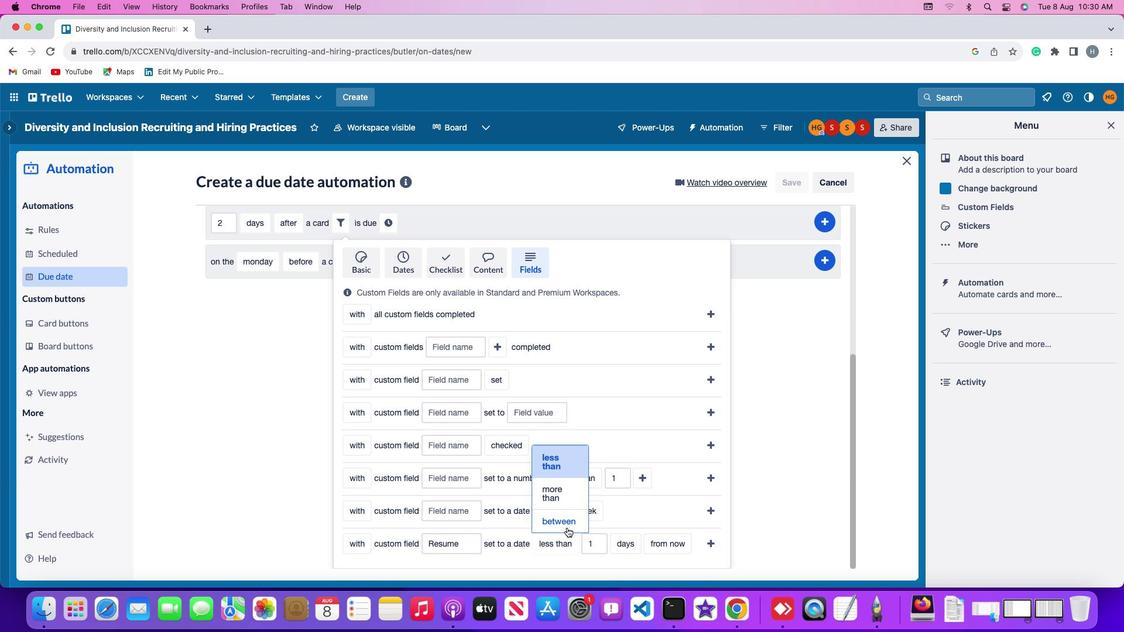 
Action: Mouse moved to (576, 491)
Screenshot: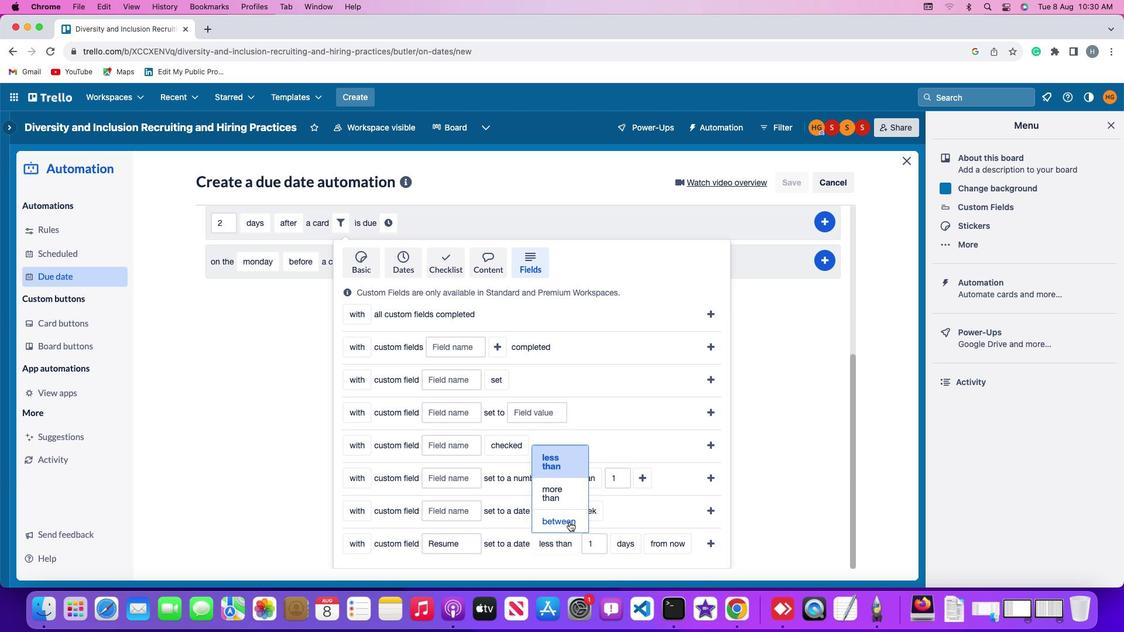 
Action: Mouse pressed left at (576, 491)
Screenshot: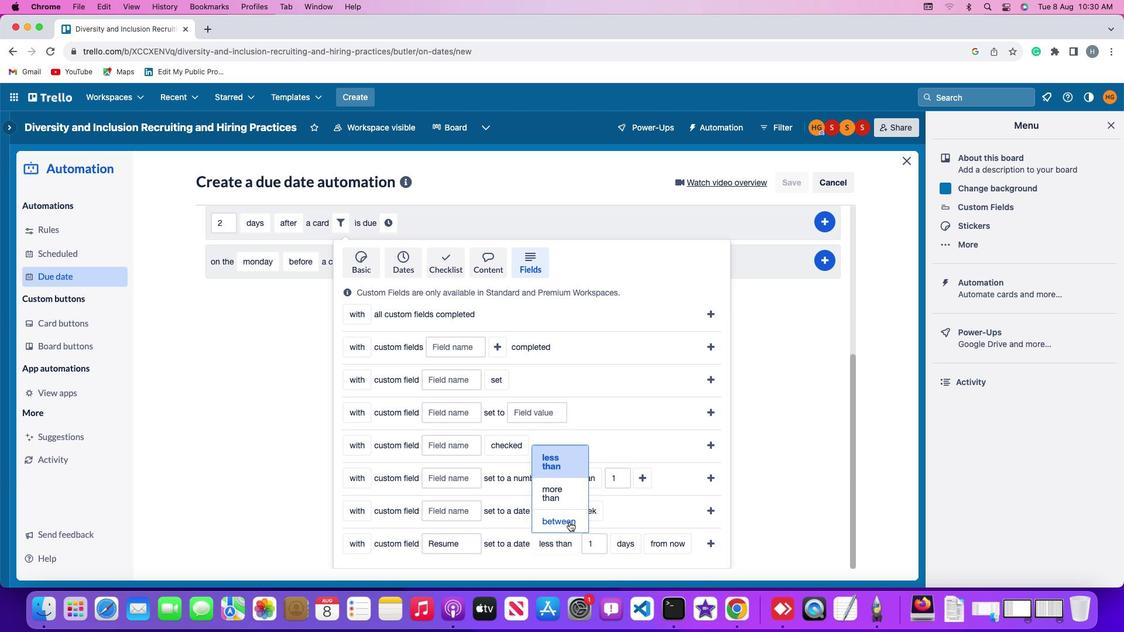 
Action: Mouse moved to (600, 492)
Screenshot: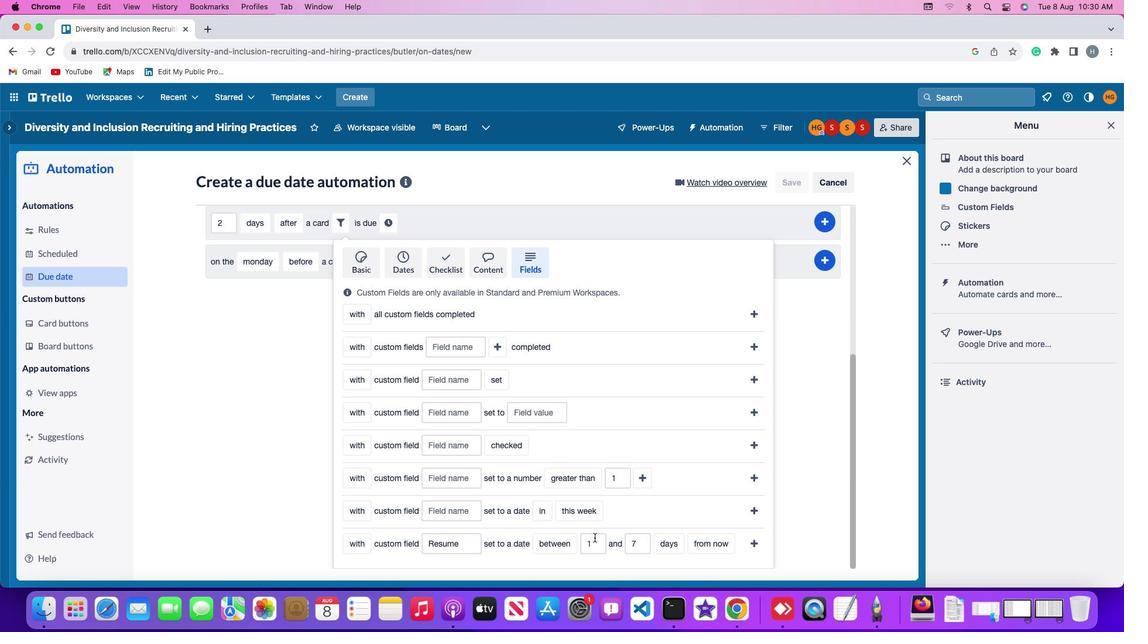 
Action: Mouse pressed left at (600, 492)
Screenshot: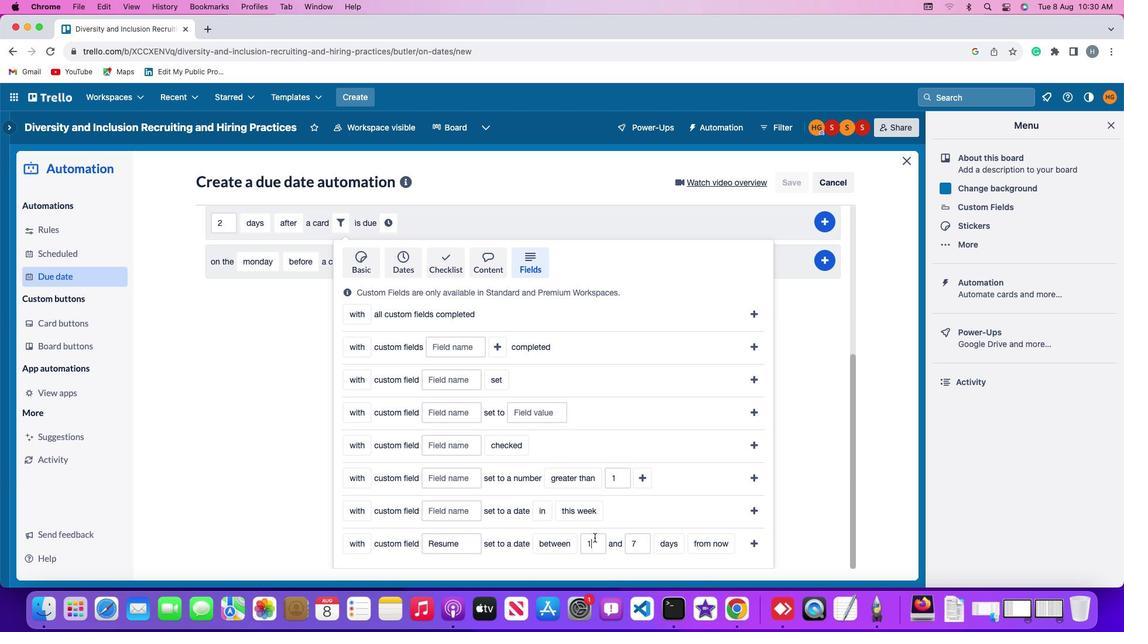 
Action: Key pressed Key.backspace'1'
Screenshot: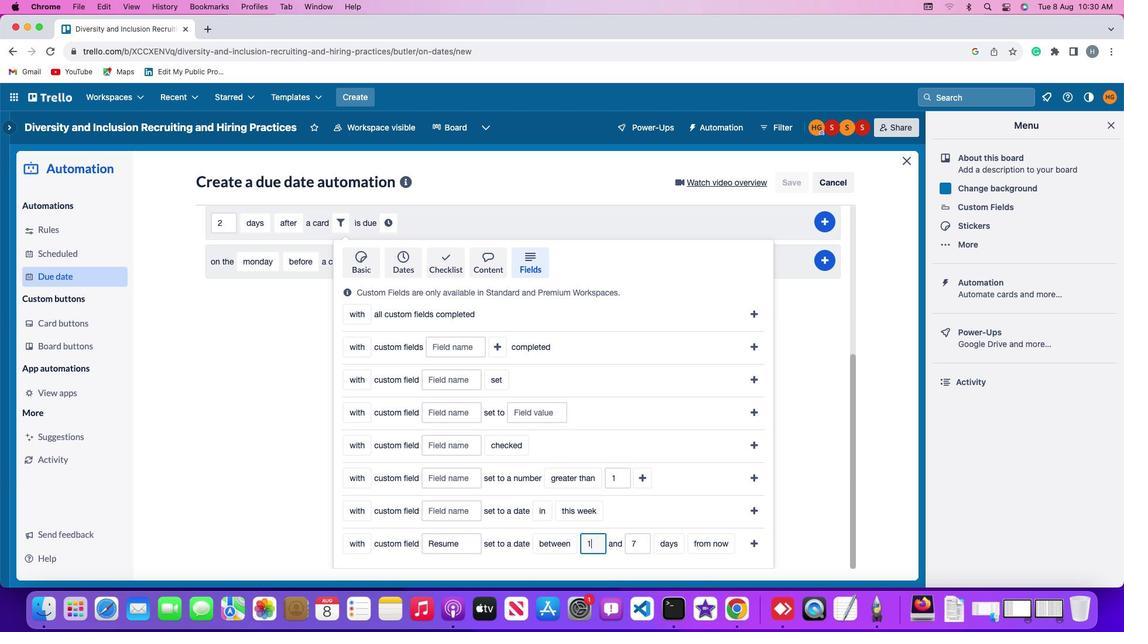 
Action: Mouse moved to (643, 493)
Screenshot: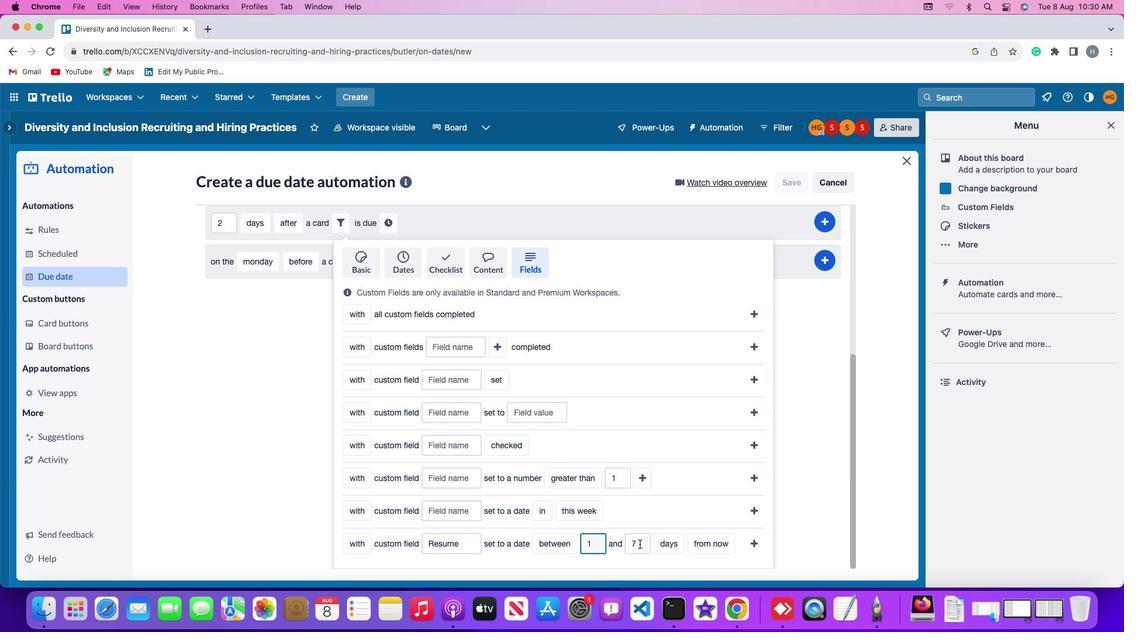 
Action: Mouse pressed left at (643, 493)
Screenshot: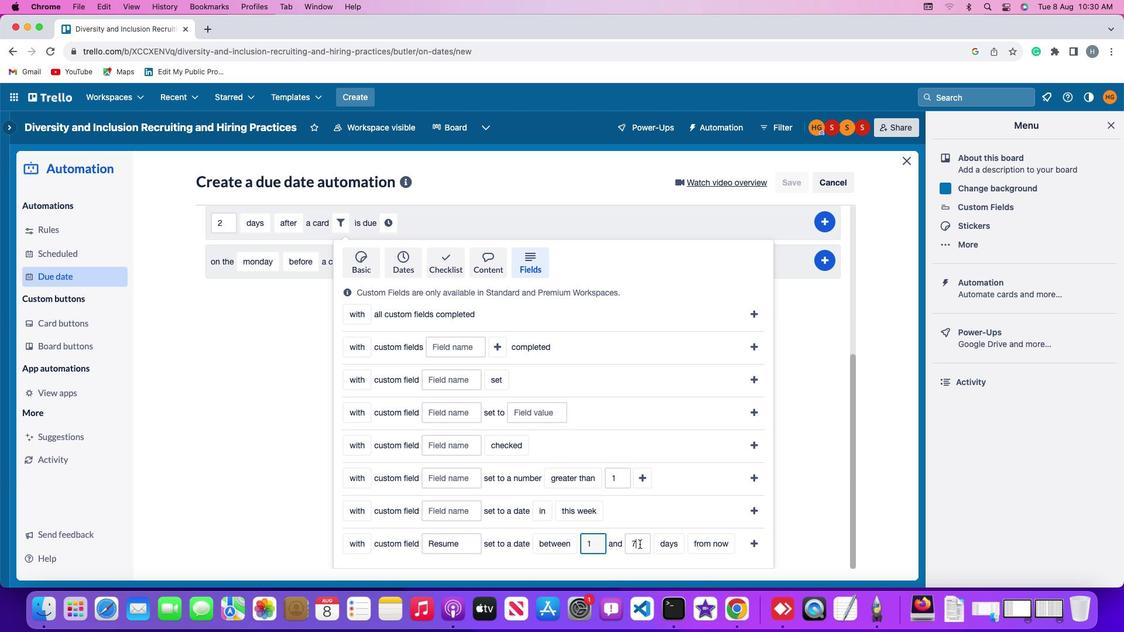 
Action: Key pressed Key.backspace'7'
Screenshot: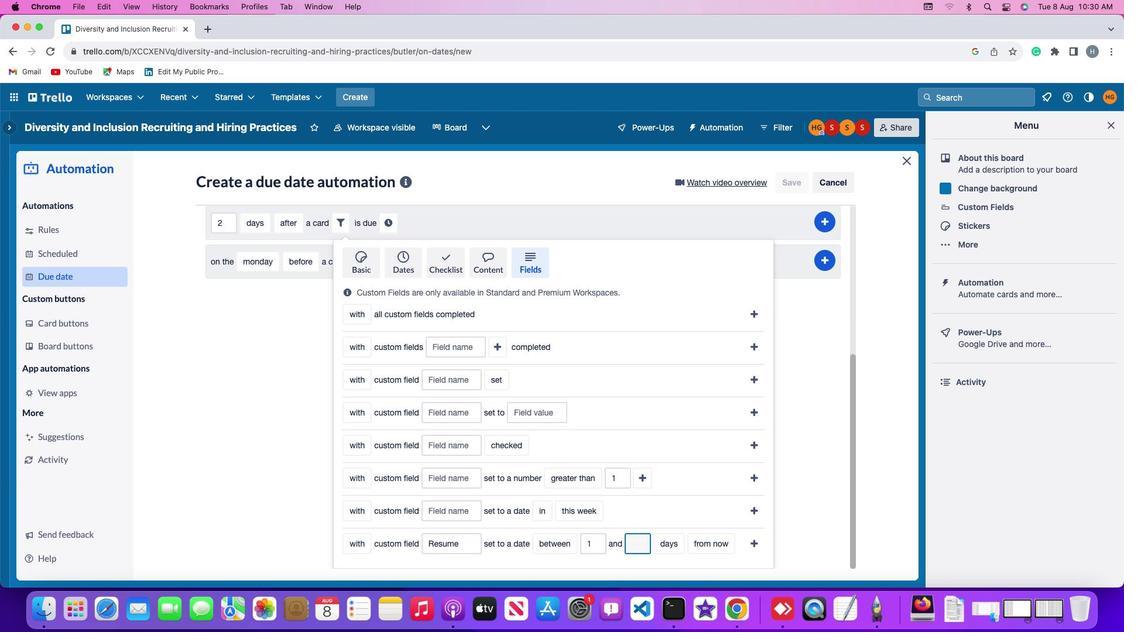 
Action: Mouse moved to (675, 492)
Screenshot: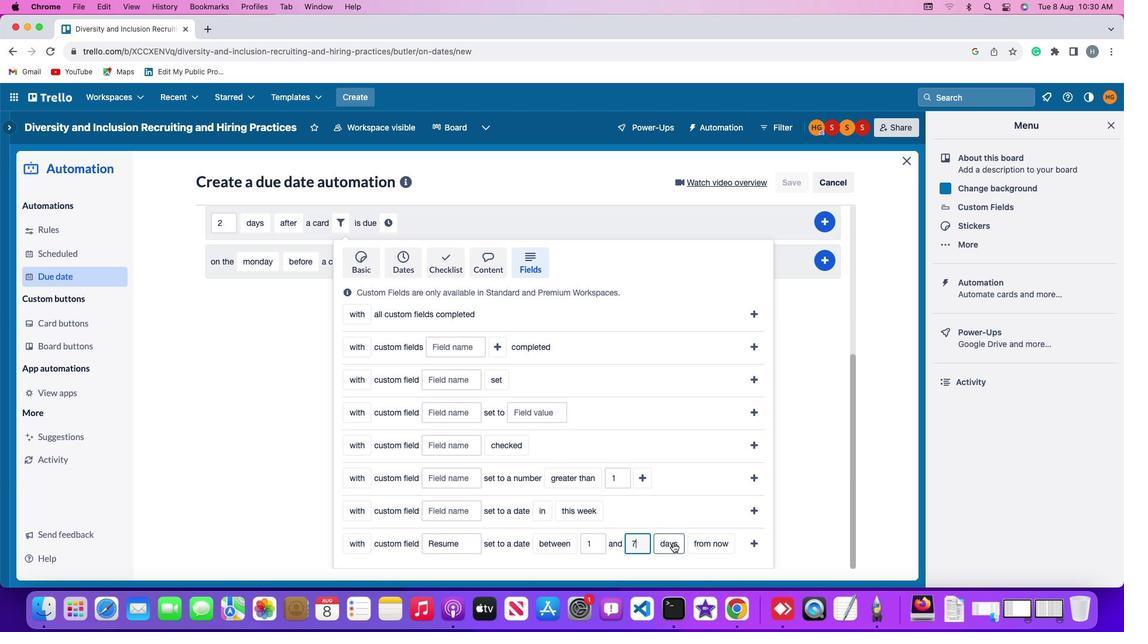 
Action: Mouse pressed left at (675, 492)
Screenshot: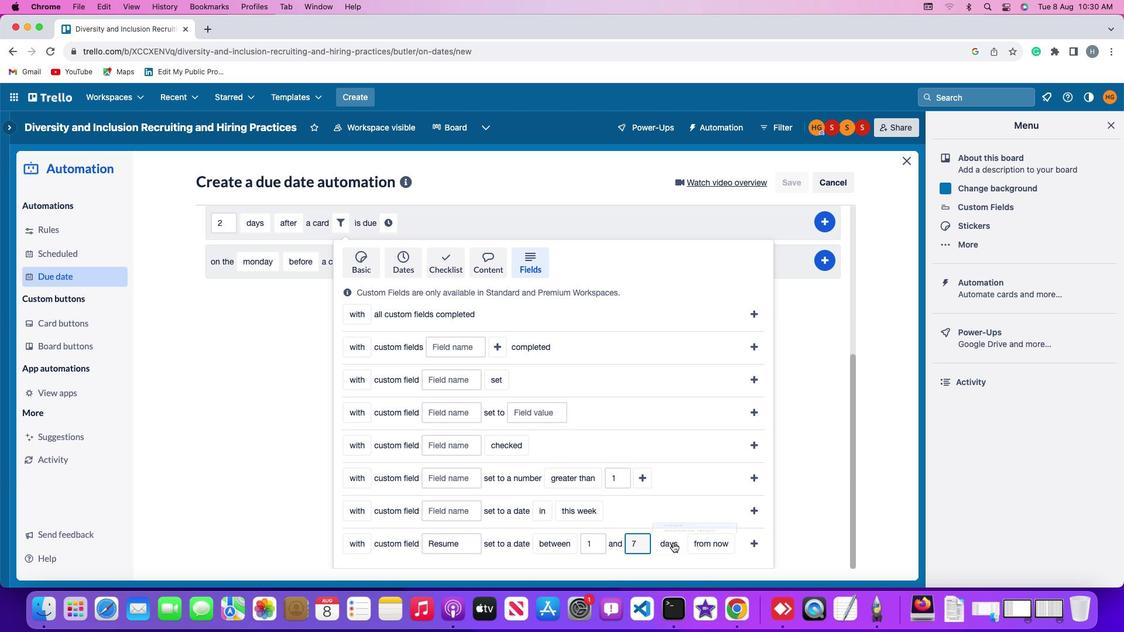 
Action: Mouse moved to (687, 490)
Screenshot: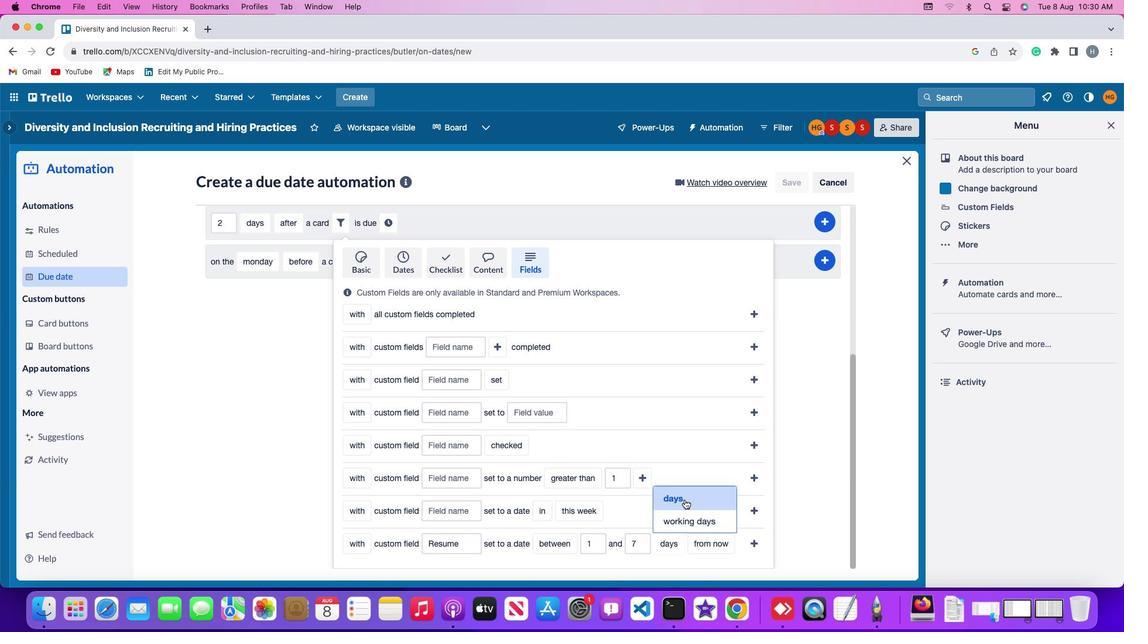 
Action: Mouse pressed left at (687, 490)
Screenshot: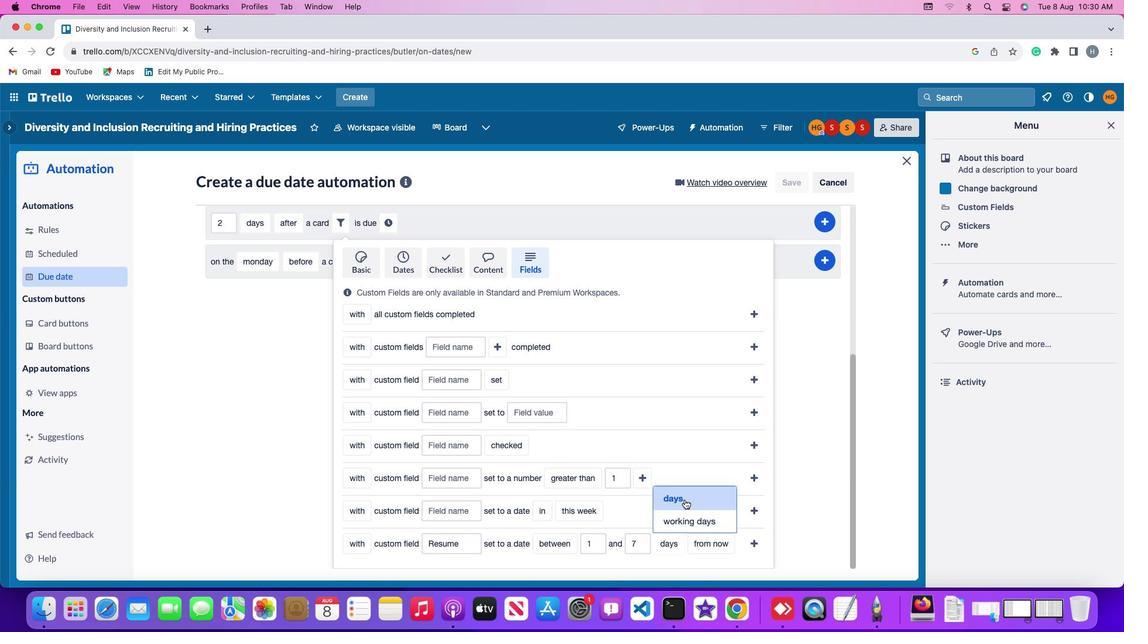 
Action: Mouse moved to (723, 492)
Screenshot: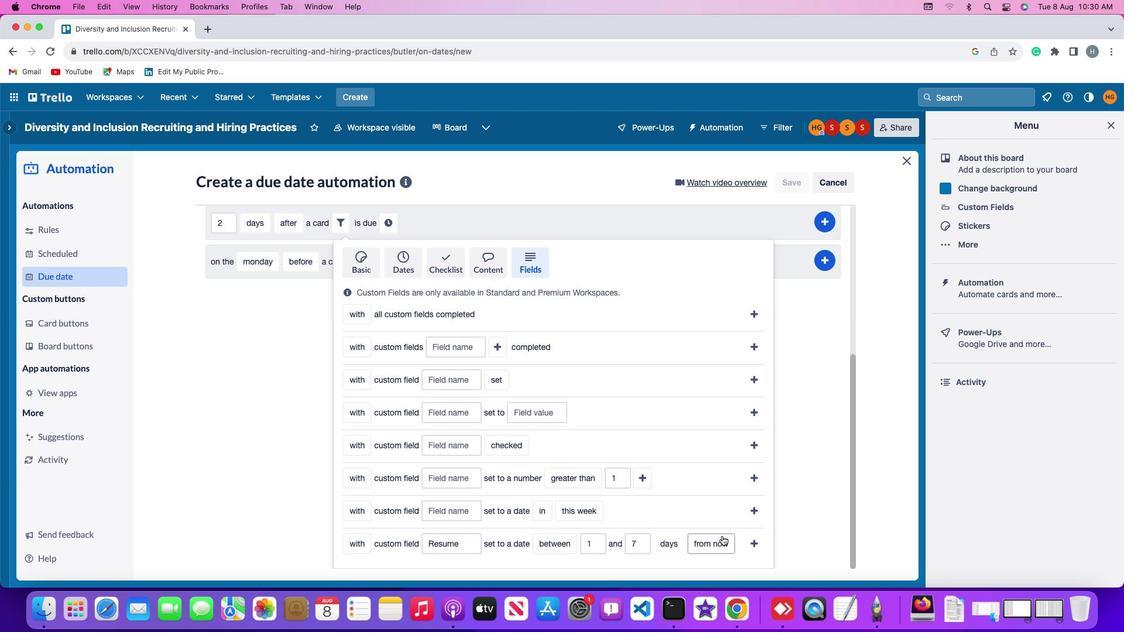 
Action: Mouse pressed left at (723, 492)
Screenshot: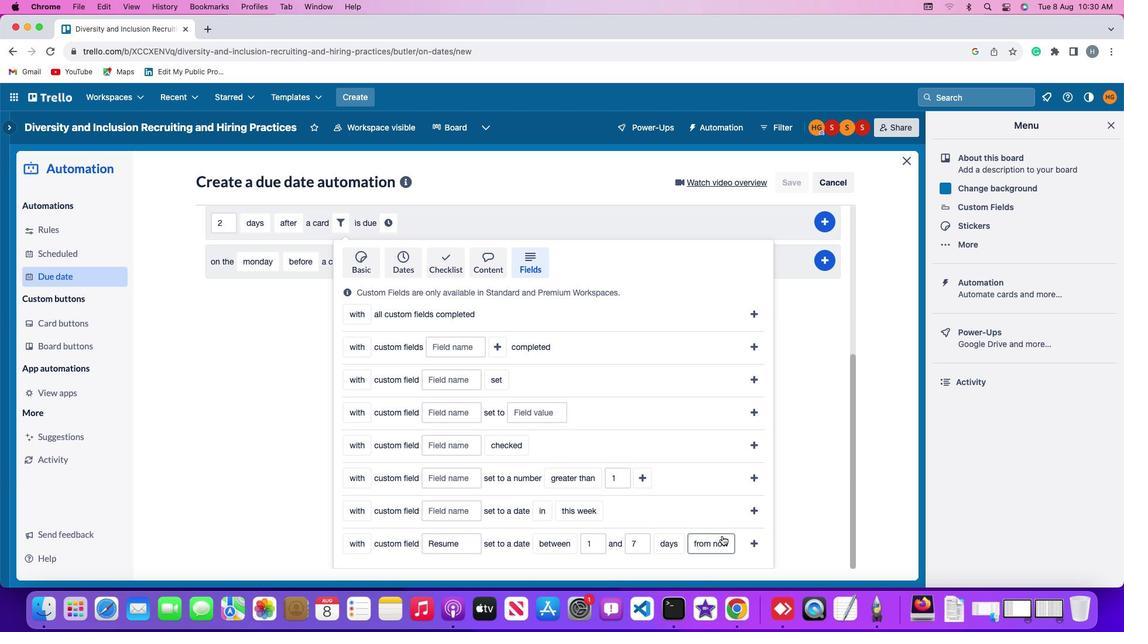 
Action: Mouse moved to (720, 491)
Screenshot: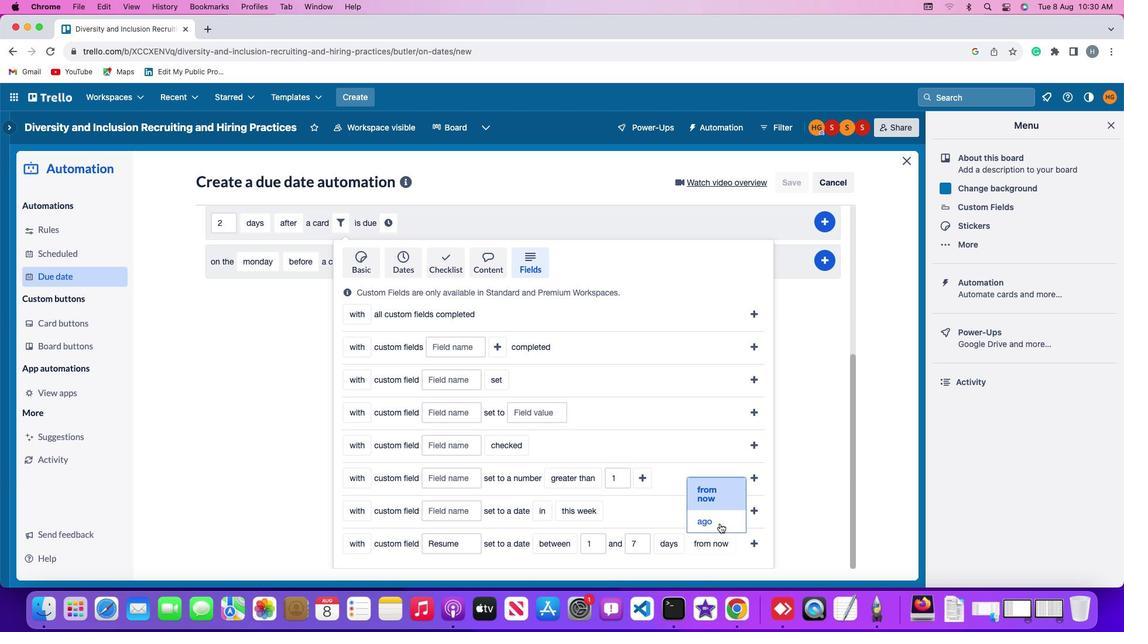 
Action: Mouse pressed left at (720, 491)
Screenshot: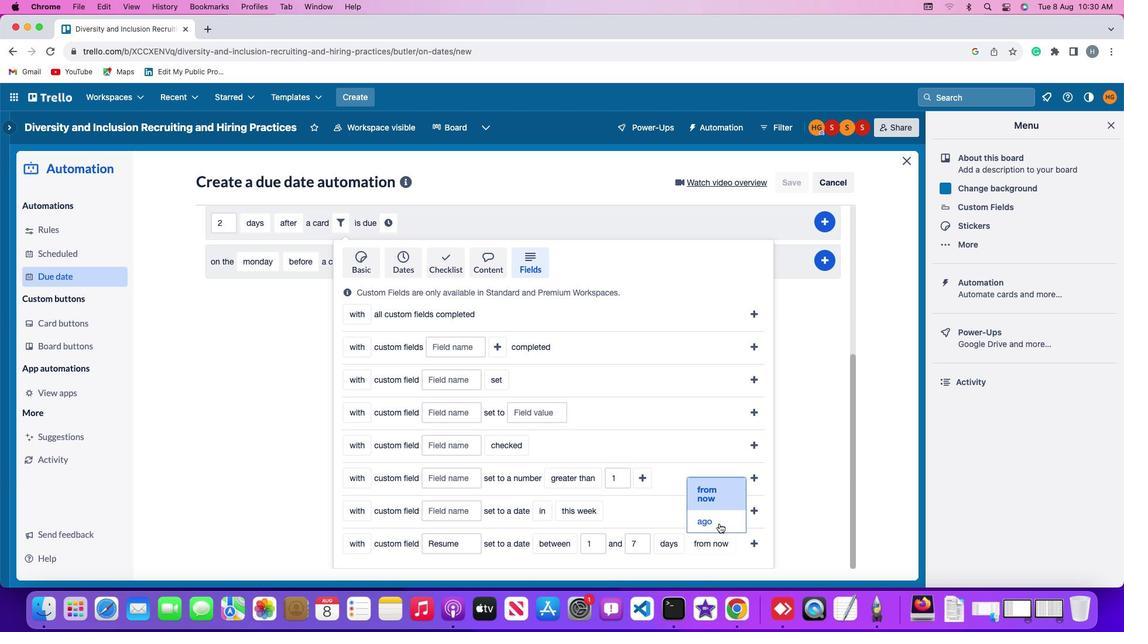 
Action: Mouse moved to (735, 493)
Screenshot: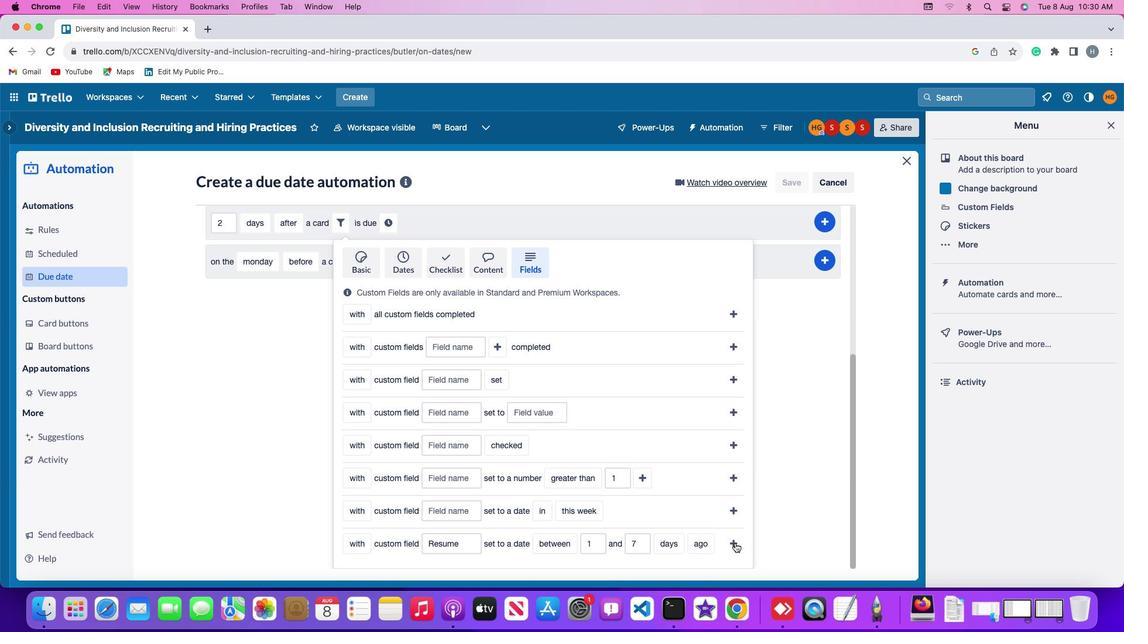 
Action: Mouse pressed left at (735, 493)
Screenshot: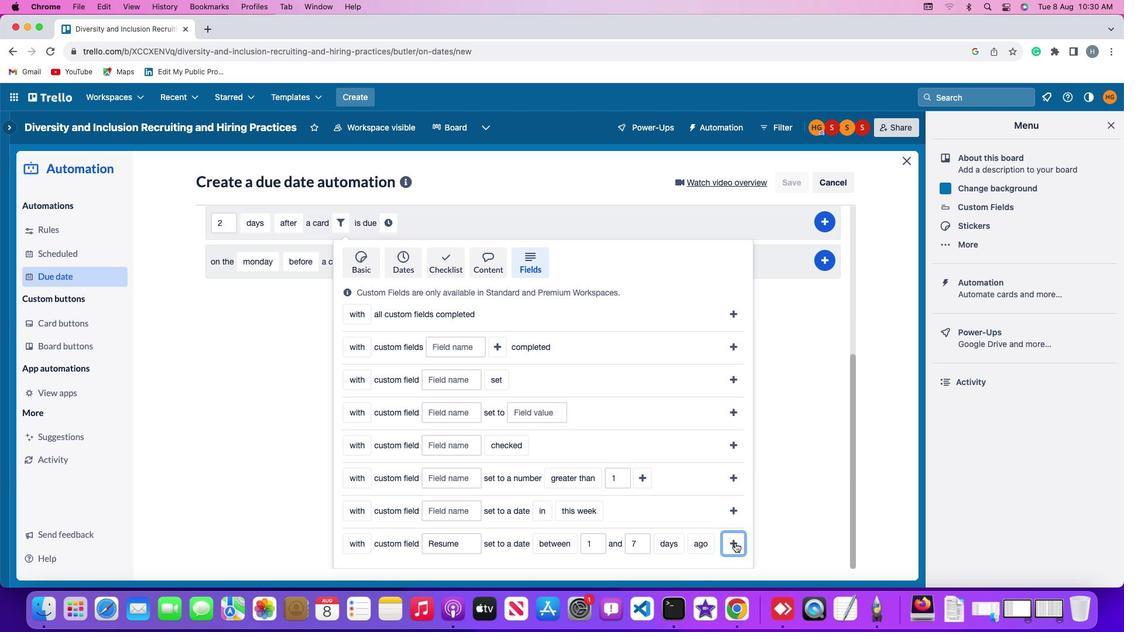 
Action: Mouse moved to (667, 487)
Screenshot: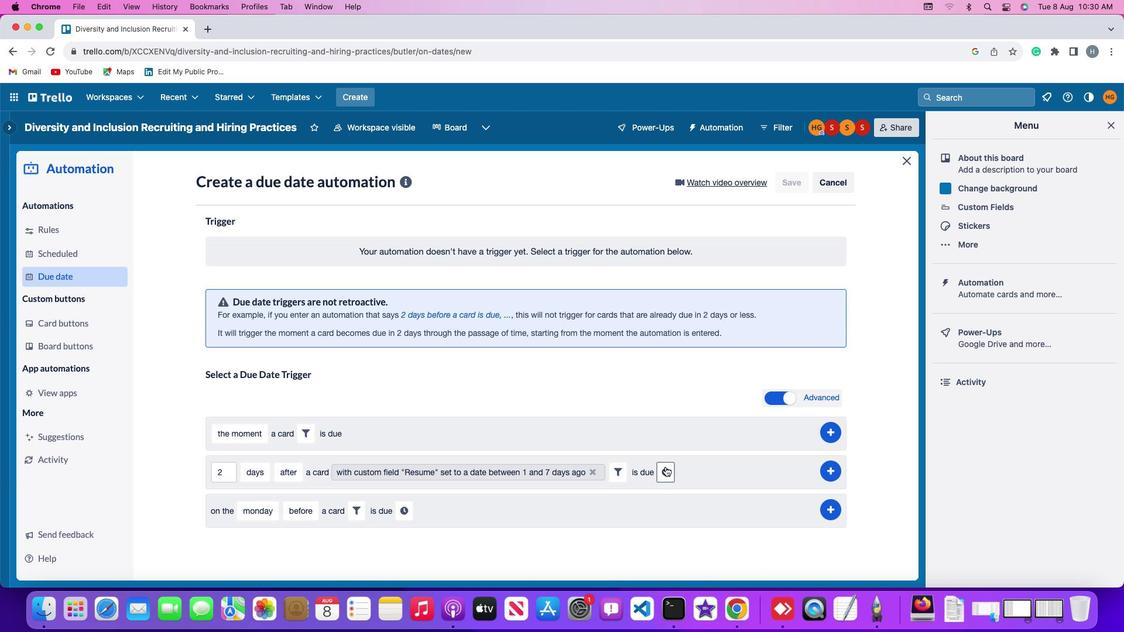
Action: Mouse pressed left at (667, 487)
Screenshot: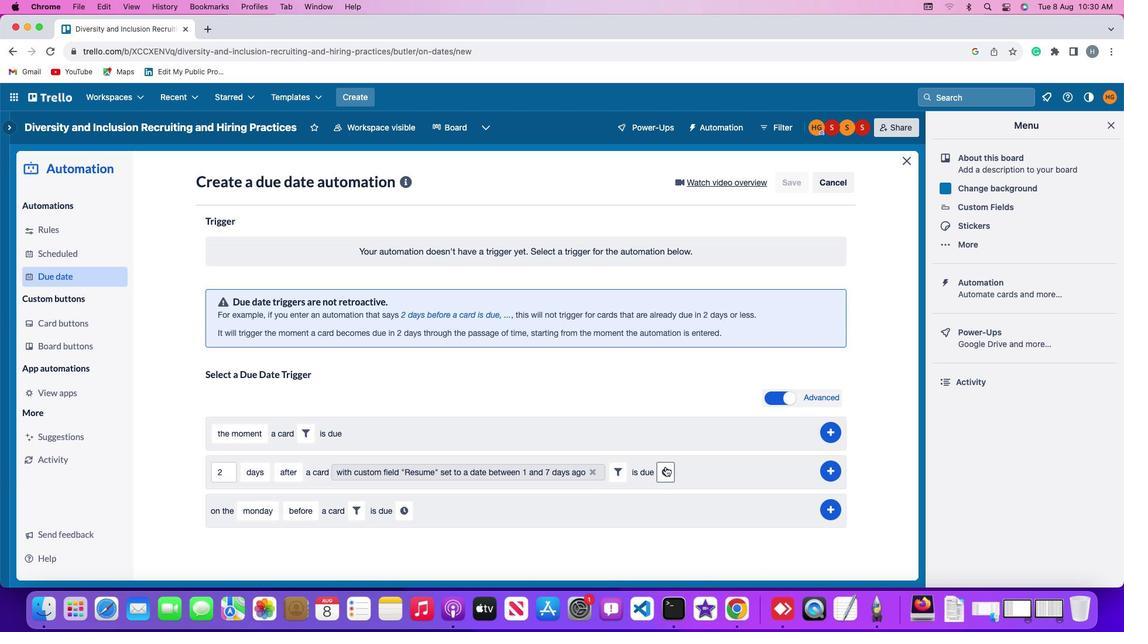 
Action: Mouse moved to (697, 487)
Screenshot: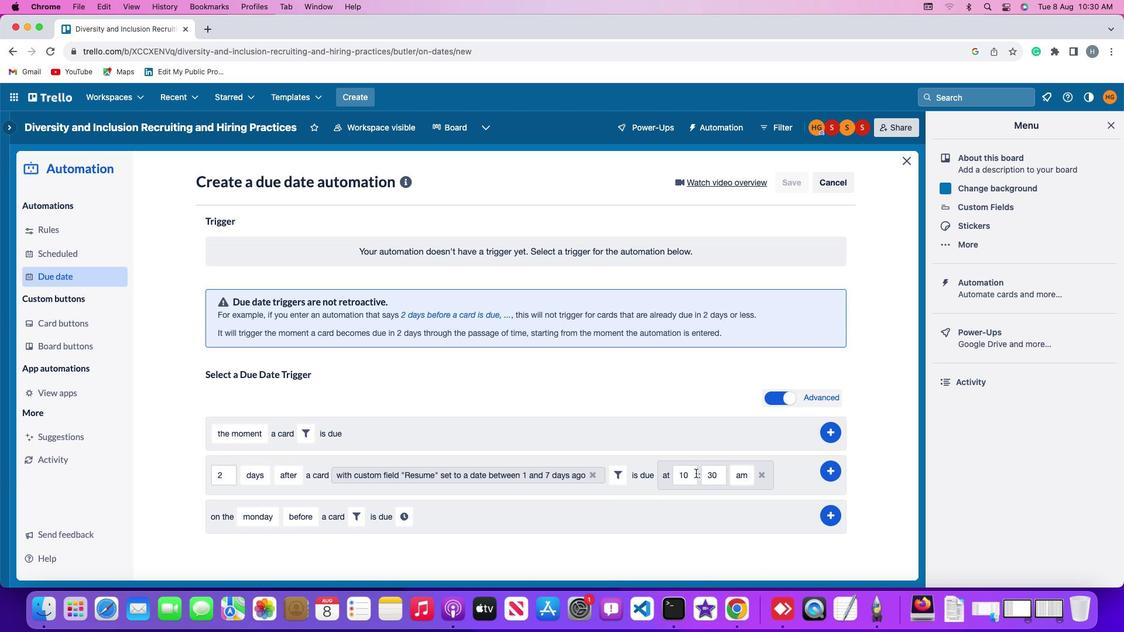 
Action: Mouse pressed left at (697, 487)
Screenshot: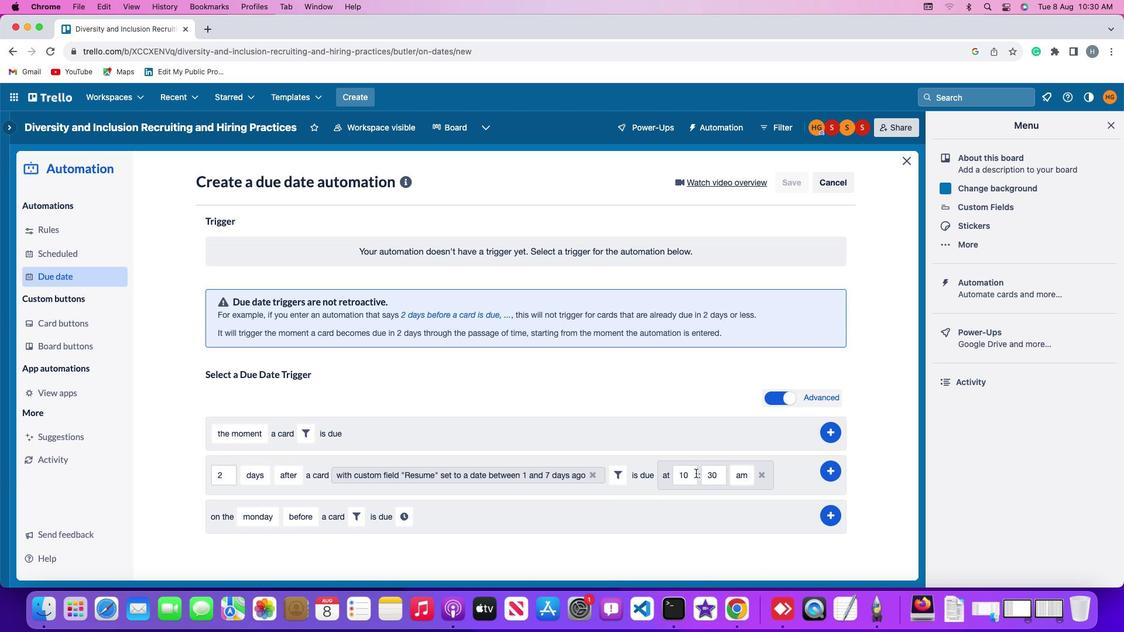 
Action: Mouse moved to (697, 487)
Screenshot: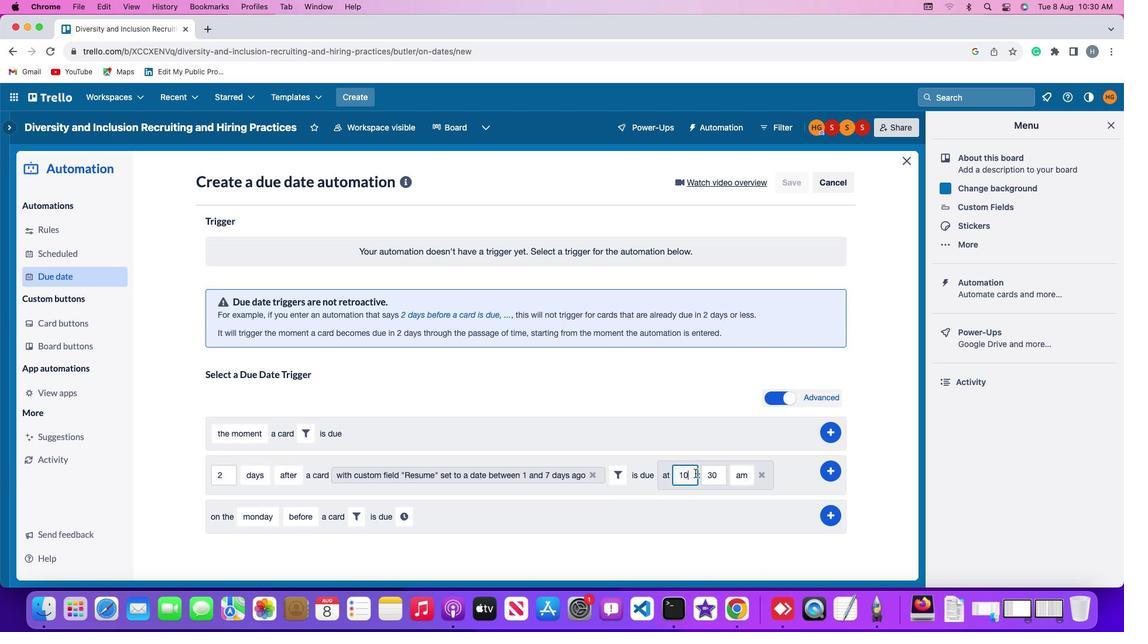 
Action: Key pressed Key.backspaceKey.backspace'1''1'
Screenshot: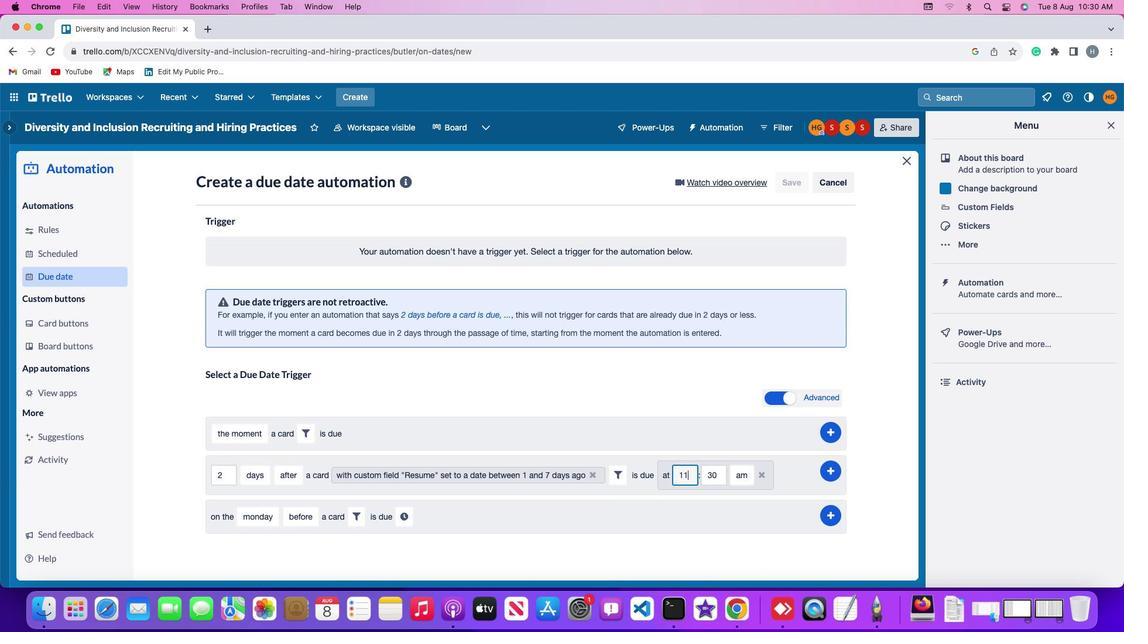 
Action: Mouse moved to (718, 487)
Screenshot: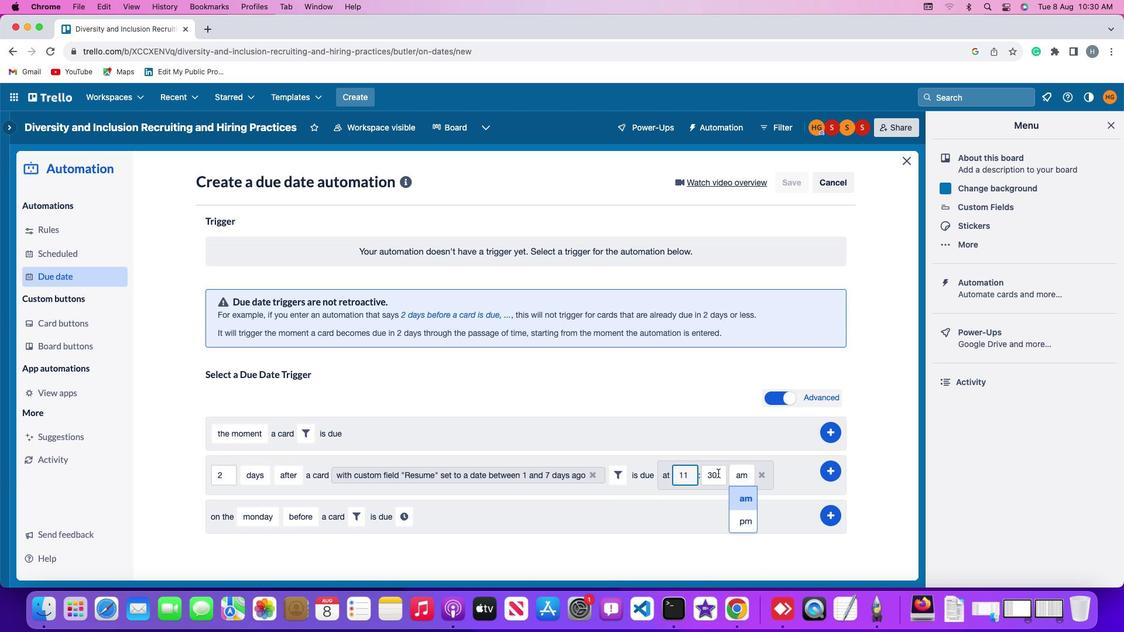 
Action: Mouse pressed left at (718, 487)
Screenshot: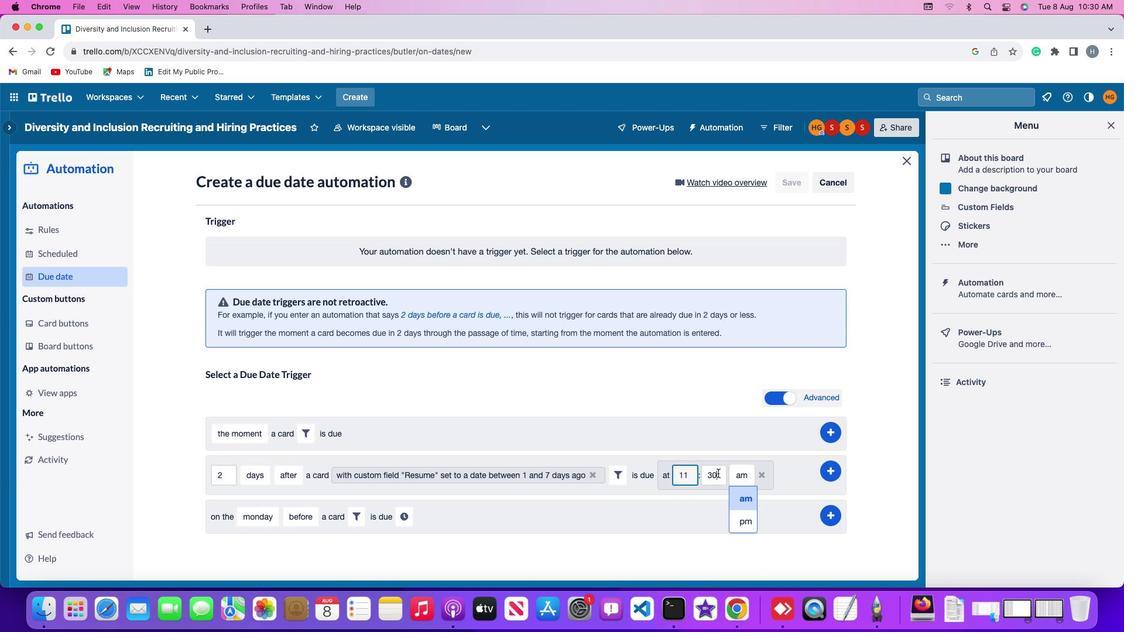 
Action: Key pressed Key.backspaceKey.backspace'0''0'
Screenshot: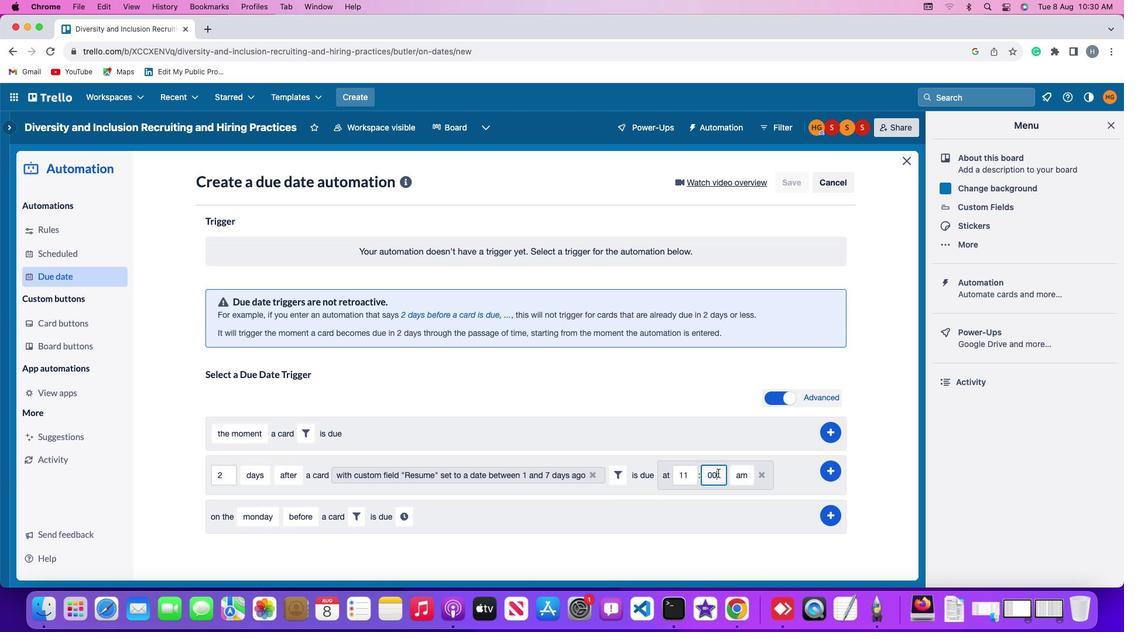 
Action: Mouse moved to (740, 487)
Screenshot: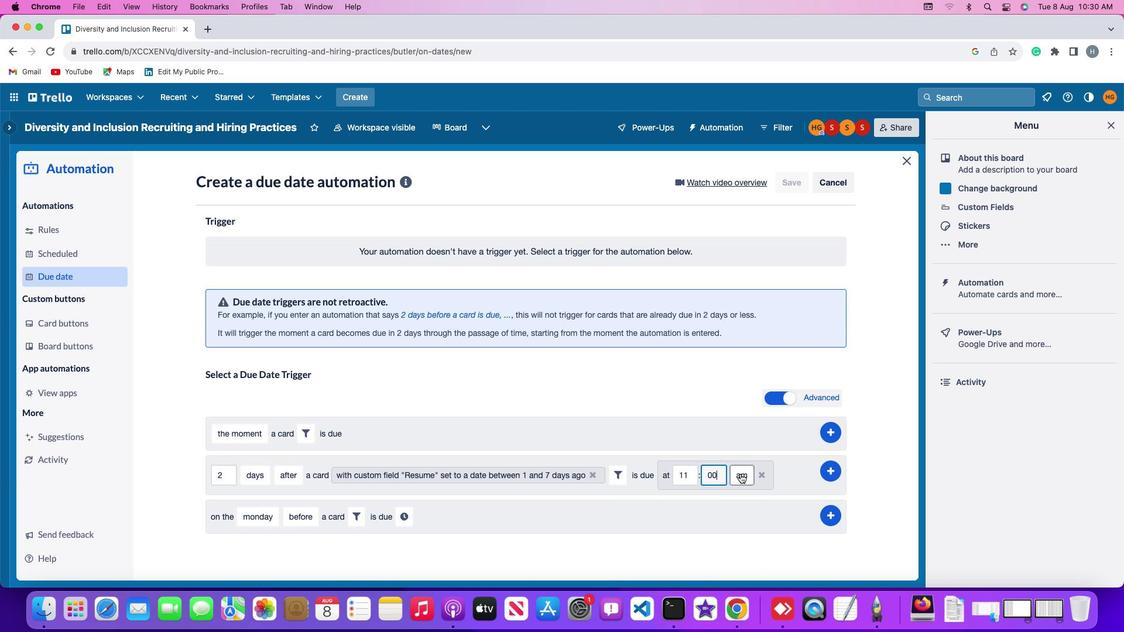 
Action: Mouse pressed left at (740, 487)
Screenshot: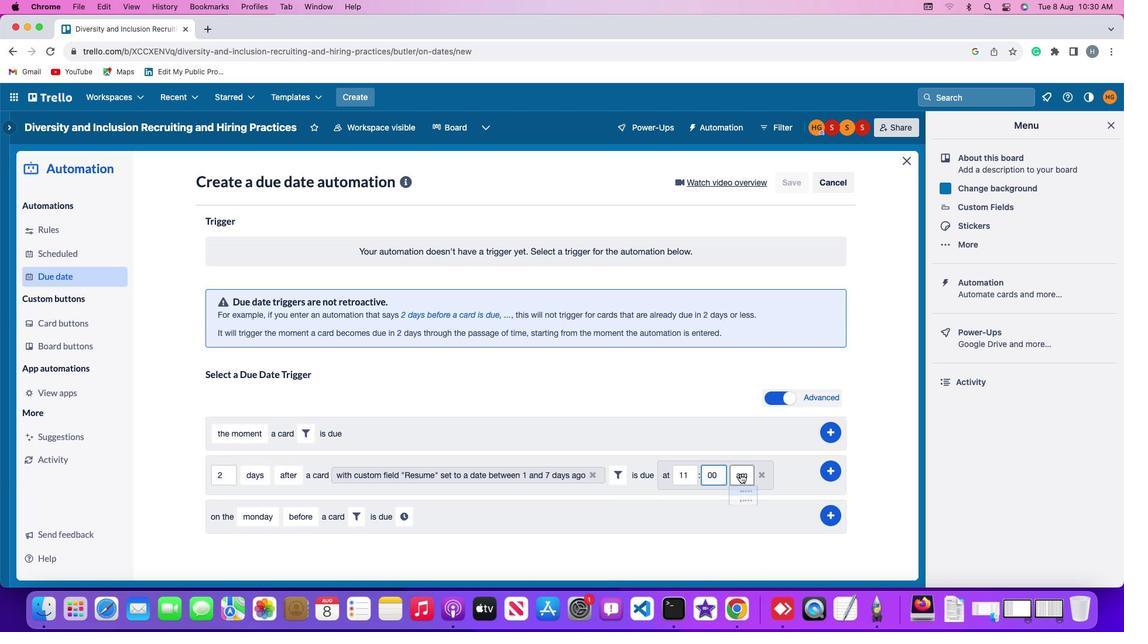 
Action: Mouse moved to (743, 489)
Screenshot: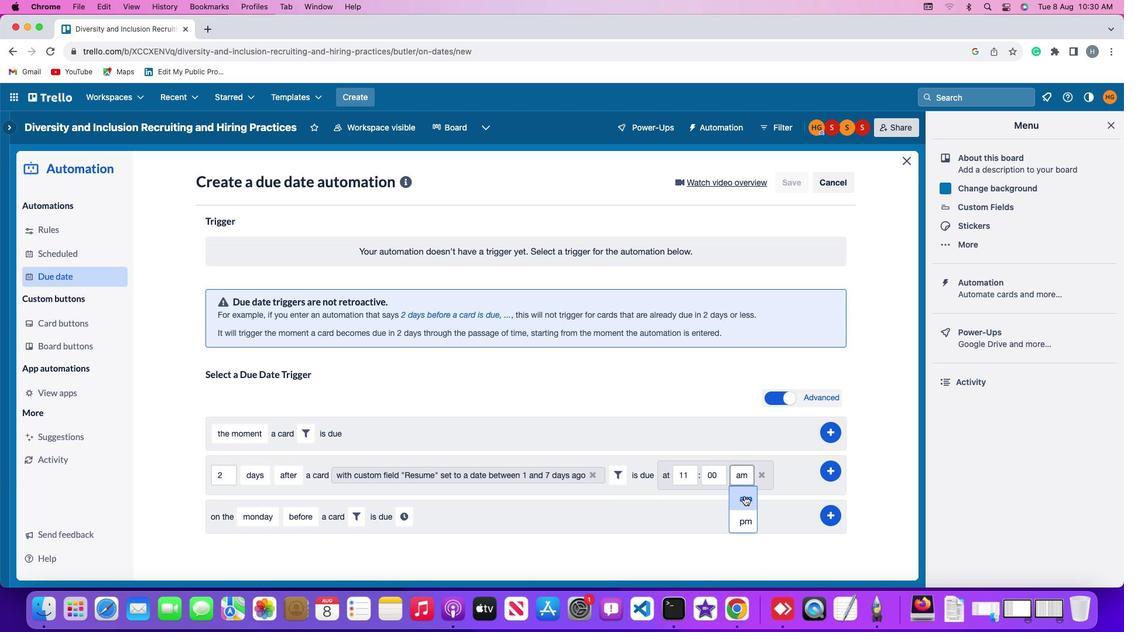 
Action: Mouse pressed left at (743, 489)
Screenshot: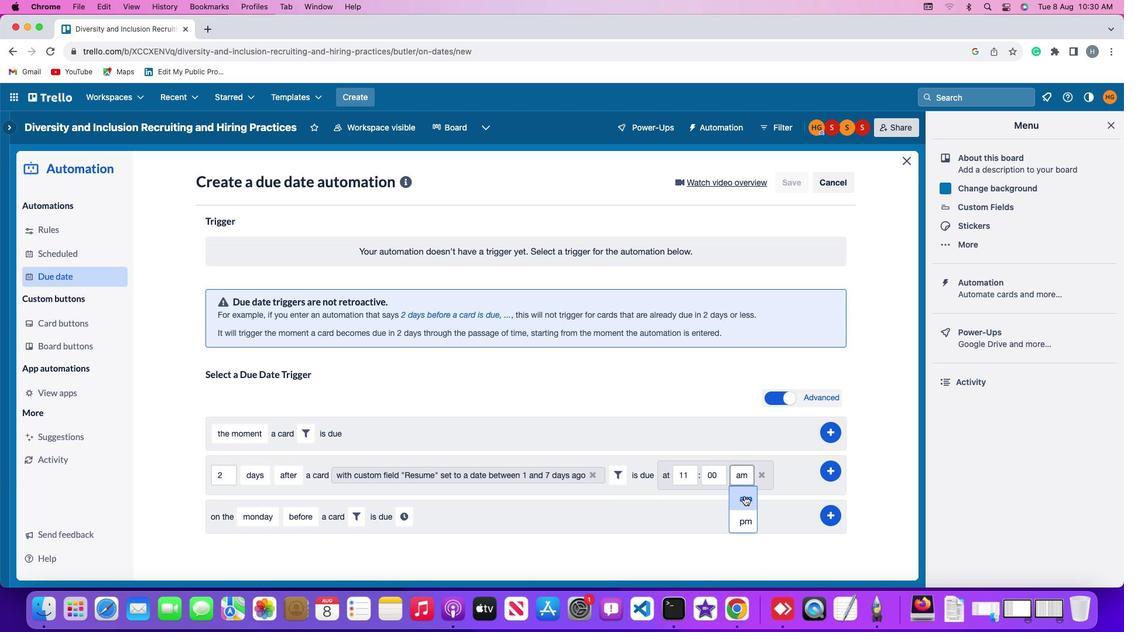 
Action: Mouse moved to (825, 487)
Screenshot: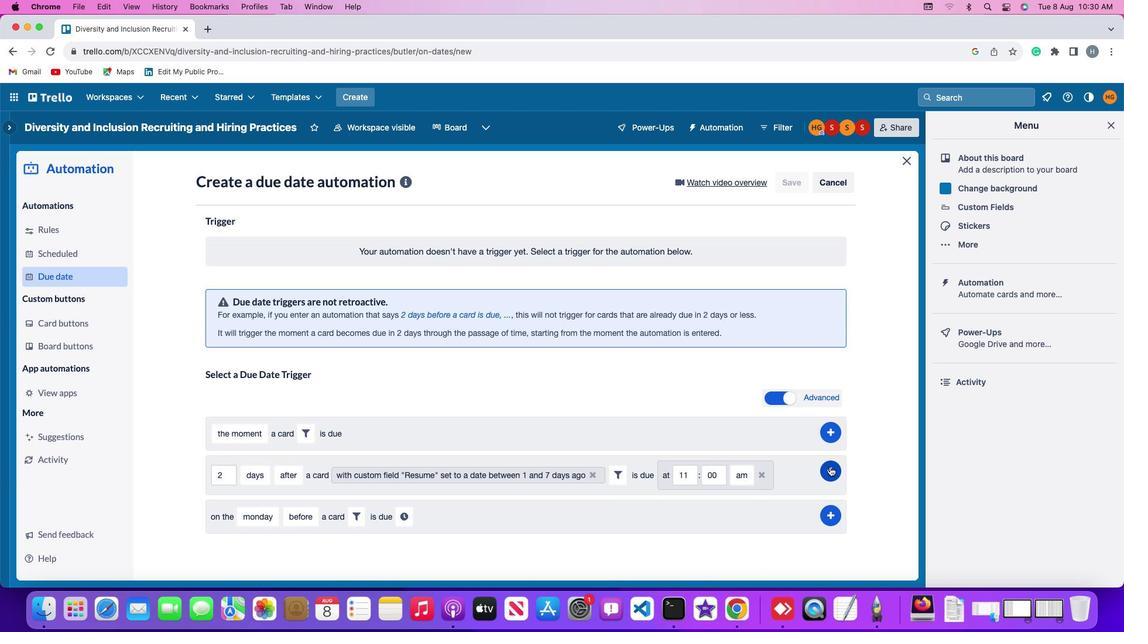 
Action: Mouse pressed left at (825, 487)
Screenshot: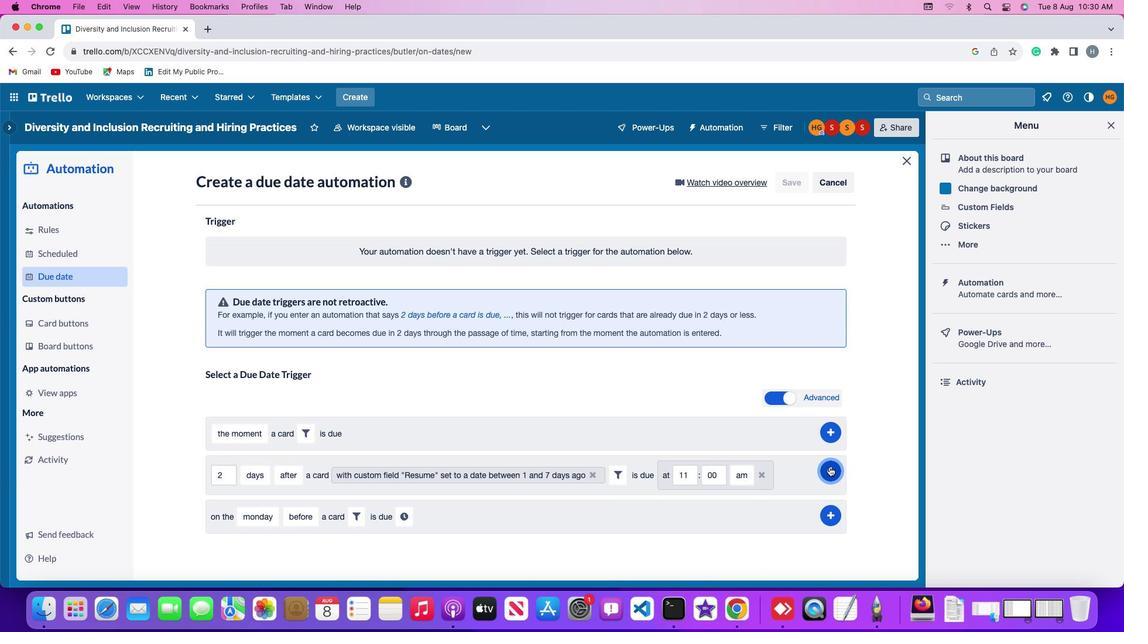 
Action: Mouse moved to (860, 478)
Screenshot: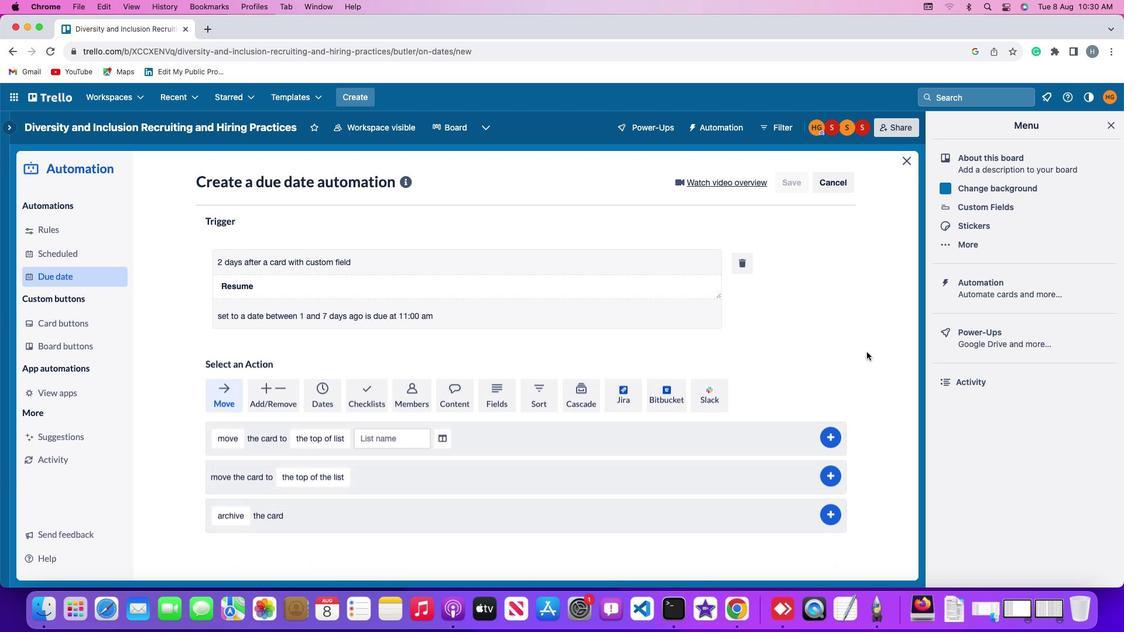 
